 Task: Search one way flight ticket for 3 adults in first from Fort Smith: Fort Smith Regional Airport to Indianapolis: Indianapolis International Airport on 8-5-2023. Choice of flights is Southwest. Number of bags: 1 carry on bag. Price is upto 97000. Outbound departure time preference is 17:45.
Action: Mouse moved to (352, 146)
Screenshot: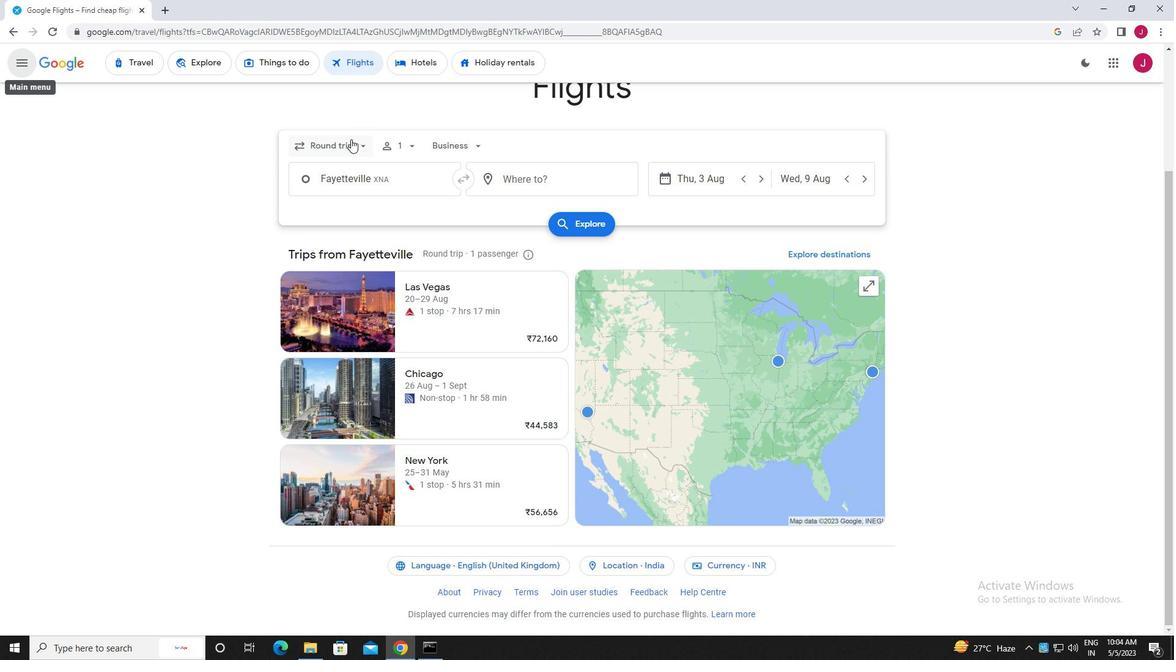 
Action: Mouse pressed left at (352, 146)
Screenshot: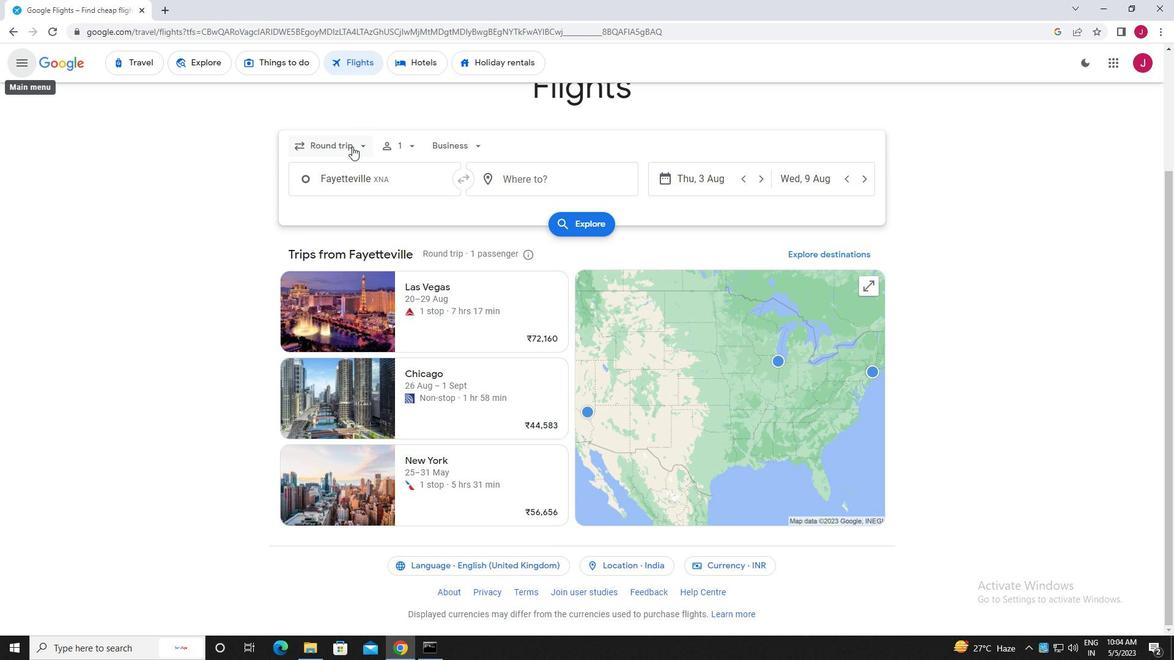 
Action: Mouse moved to (340, 206)
Screenshot: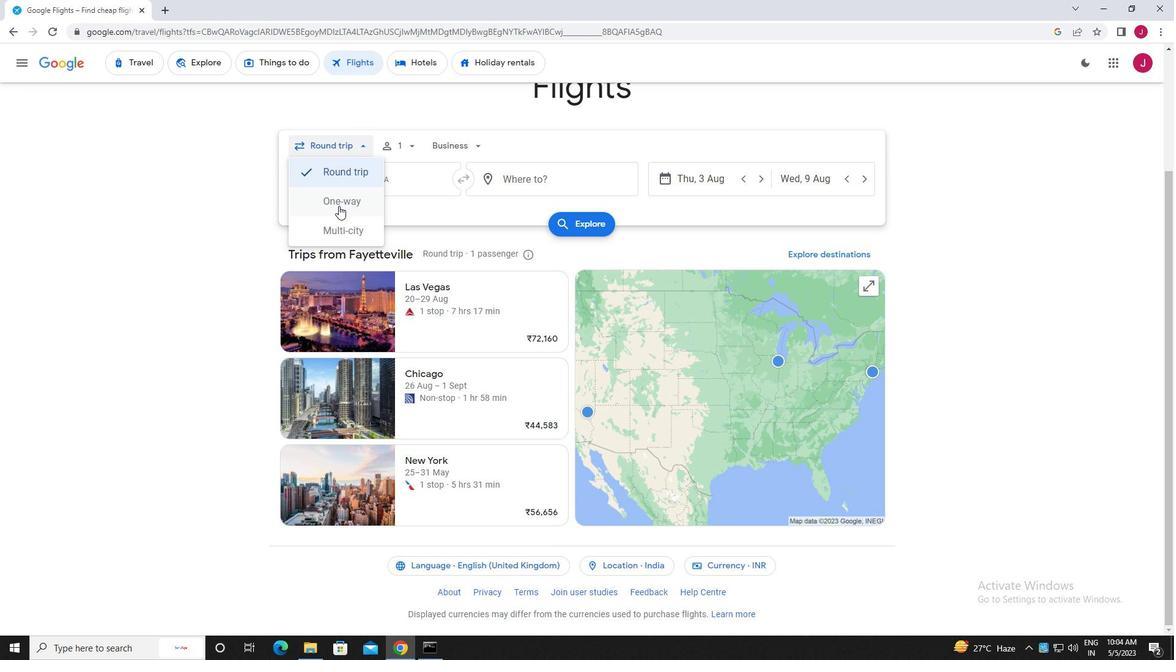 
Action: Mouse pressed left at (340, 206)
Screenshot: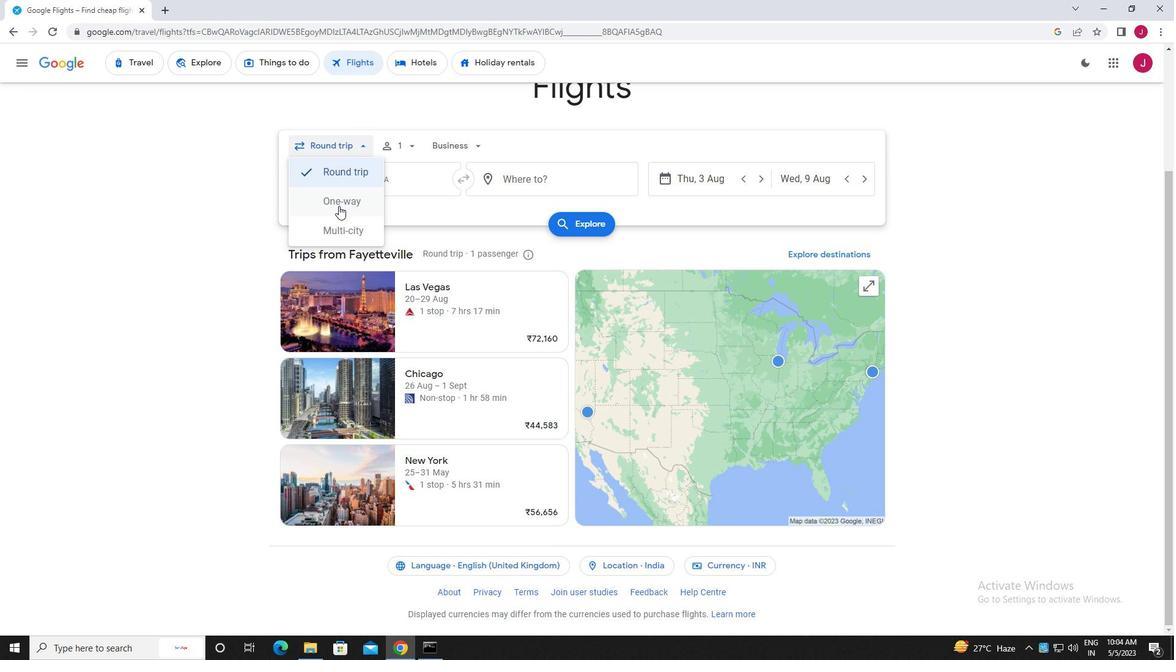 
Action: Mouse moved to (407, 146)
Screenshot: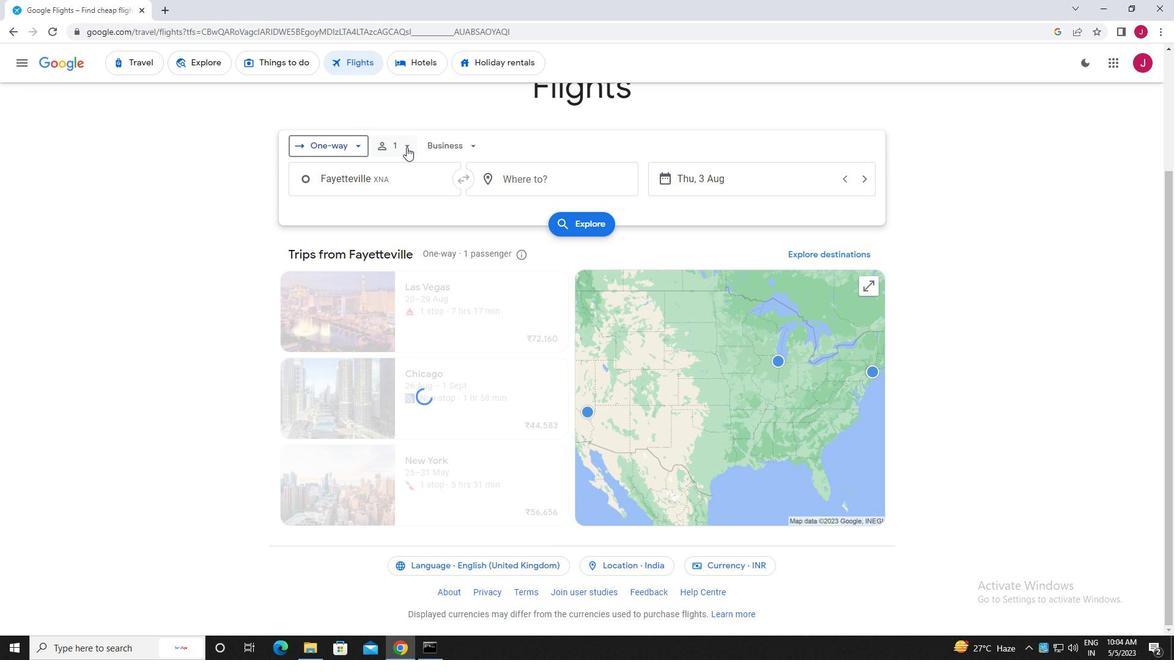 
Action: Mouse pressed left at (407, 146)
Screenshot: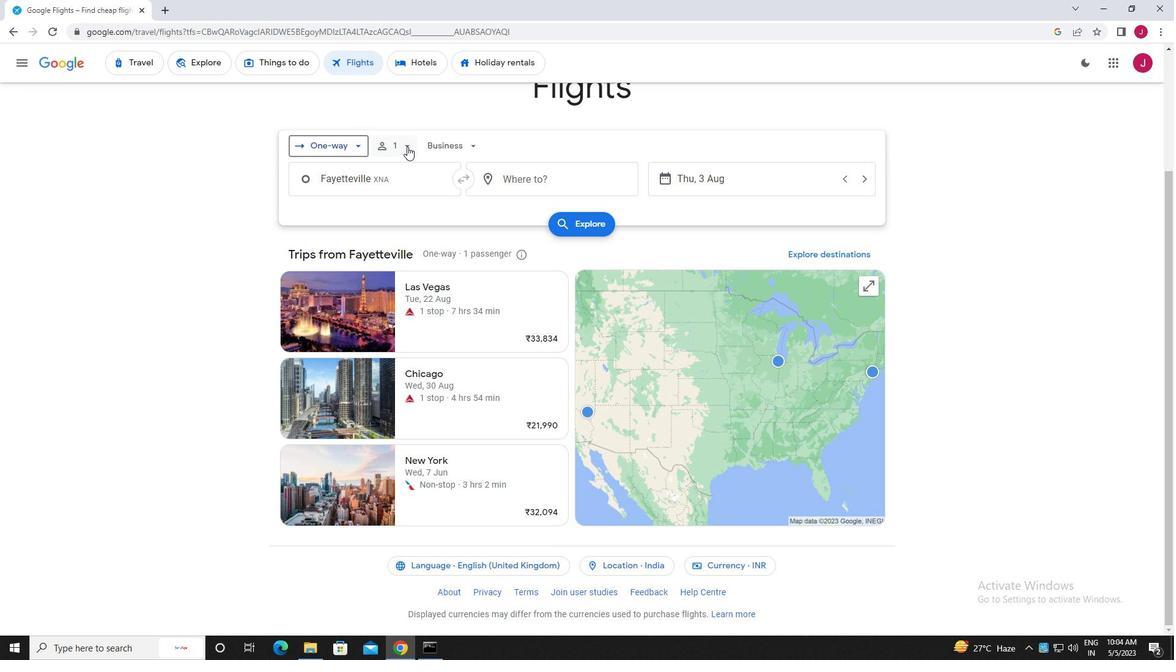 
Action: Mouse moved to (501, 175)
Screenshot: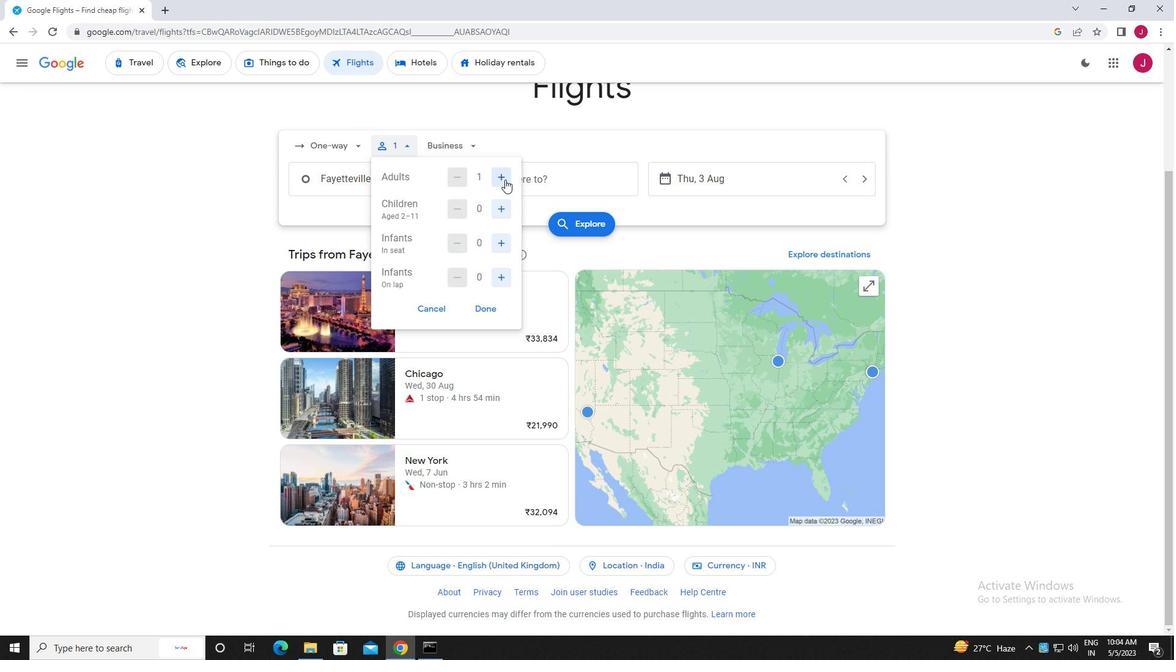 
Action: Mouse pressed left at (501, 175)
Screenshot: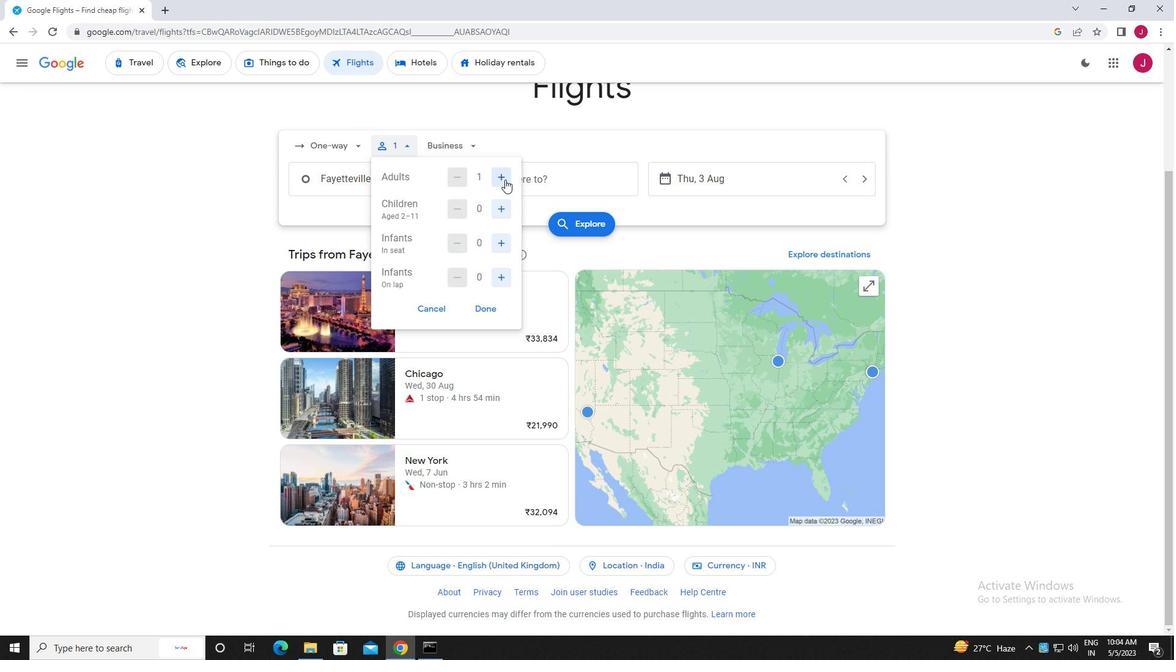 
Action: Mouse pressed left at (501, 175)
Screenshot: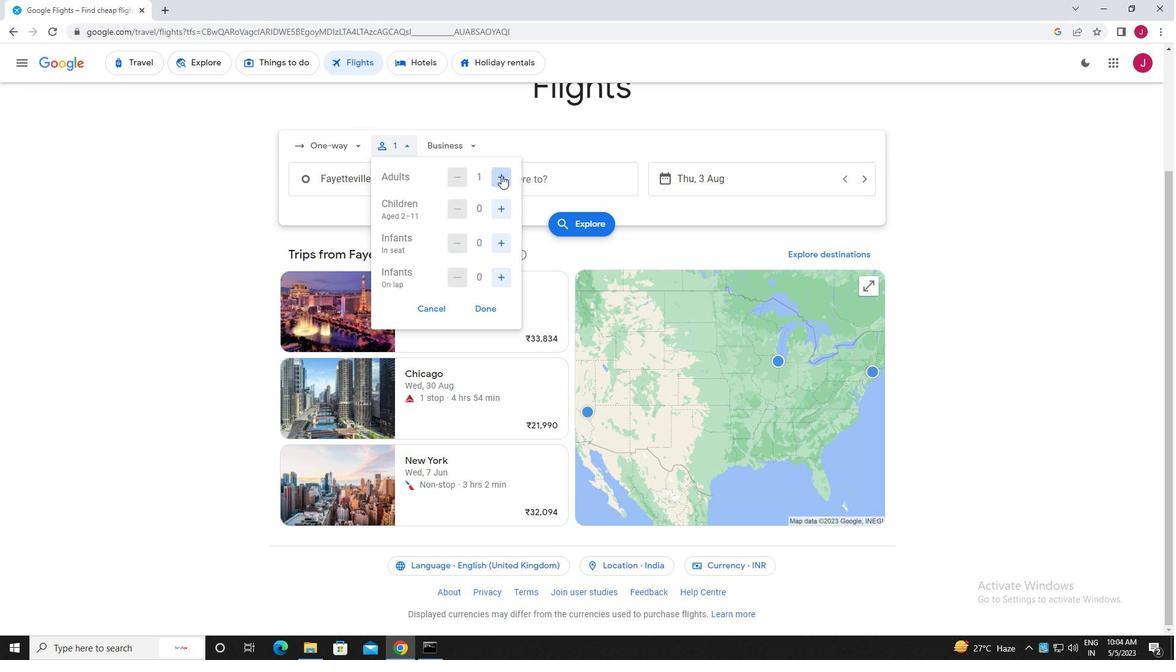 
Action: Mouse moved to (483, 307)
Screenshot: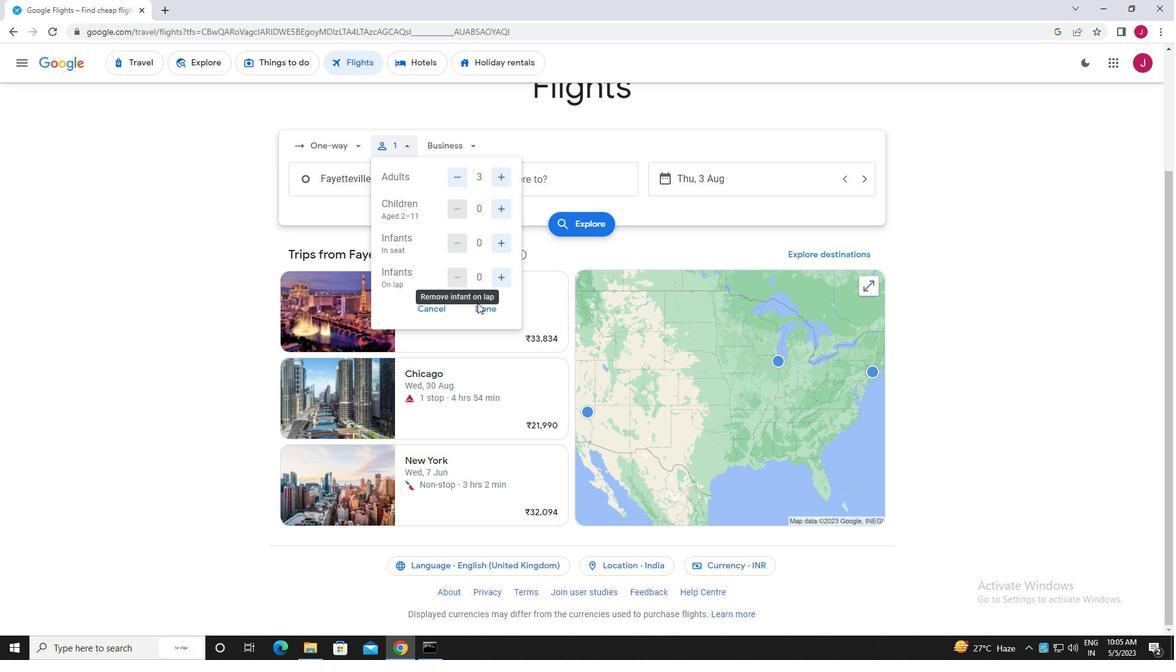 
Action: Mouse pressed left at (483, 307)
Screenshot: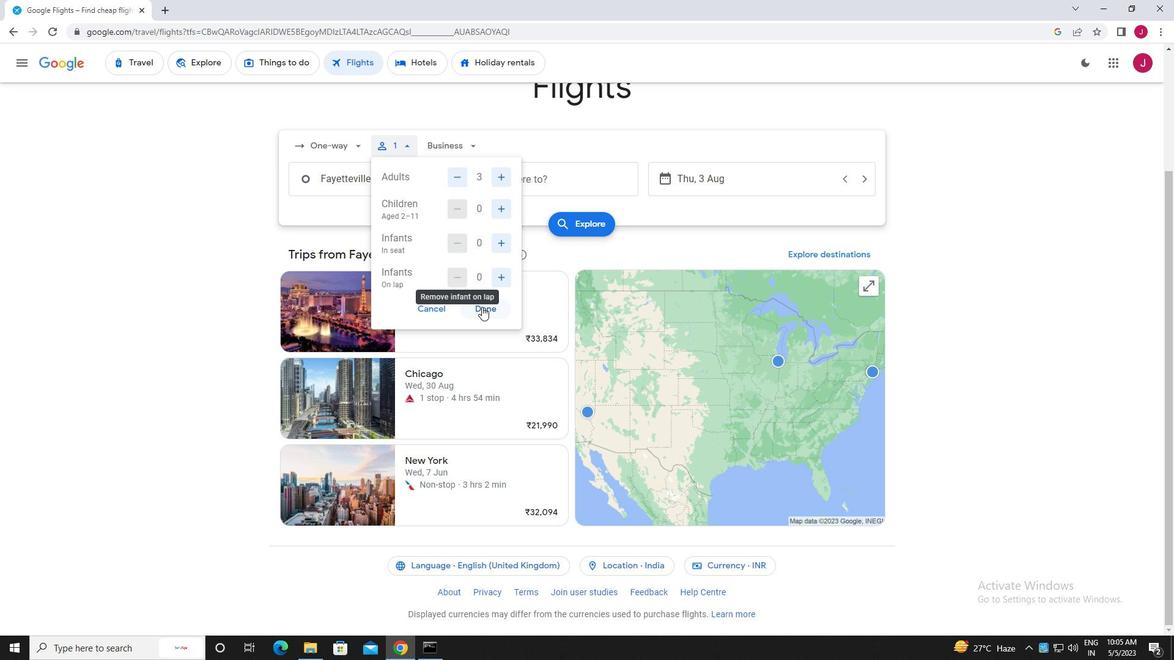 
Action: Mouse moved to (461, 149)
Screenshot: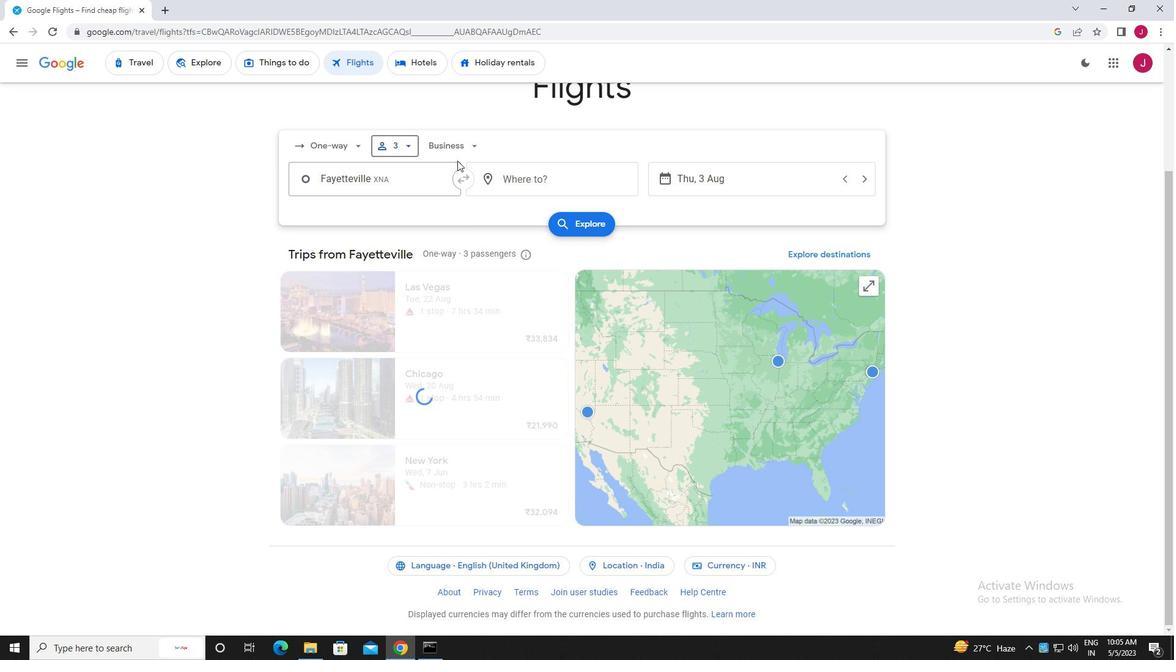 
Action: Mouse pressed left at (461, 149)
Screenshot: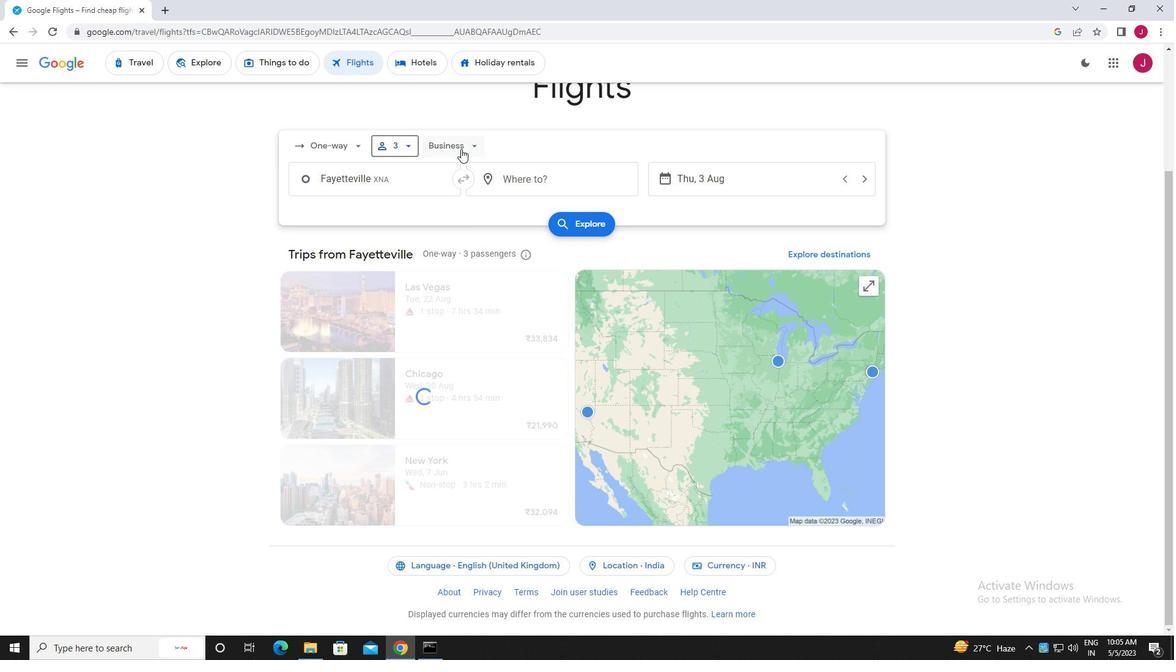 
Action: Mouse moved to (473, 261)
Screenshot: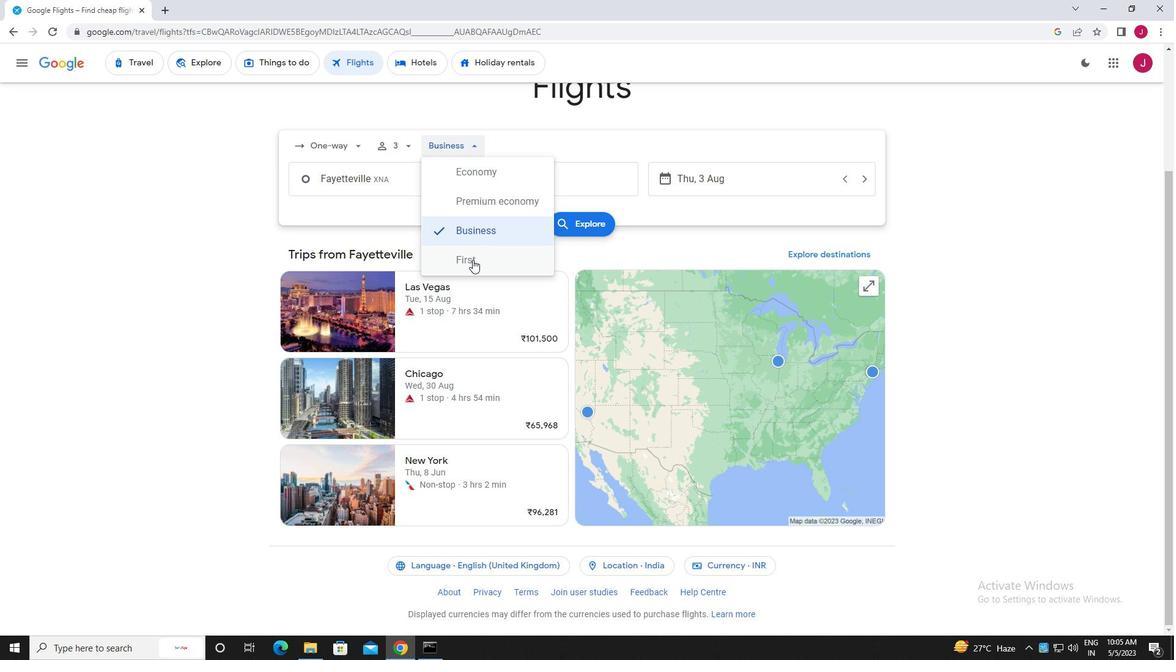 
Action: Mouse pressed left at (473, 261)
Screenshot: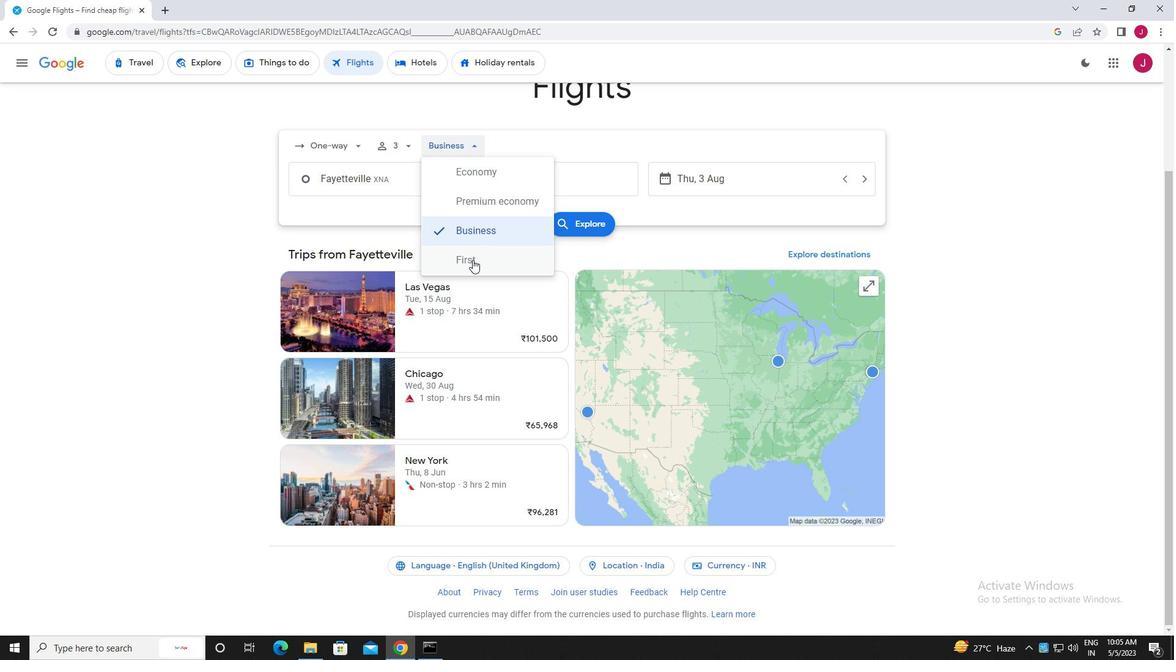 
Action: Mouse moved to (402, 180)
Screenshot: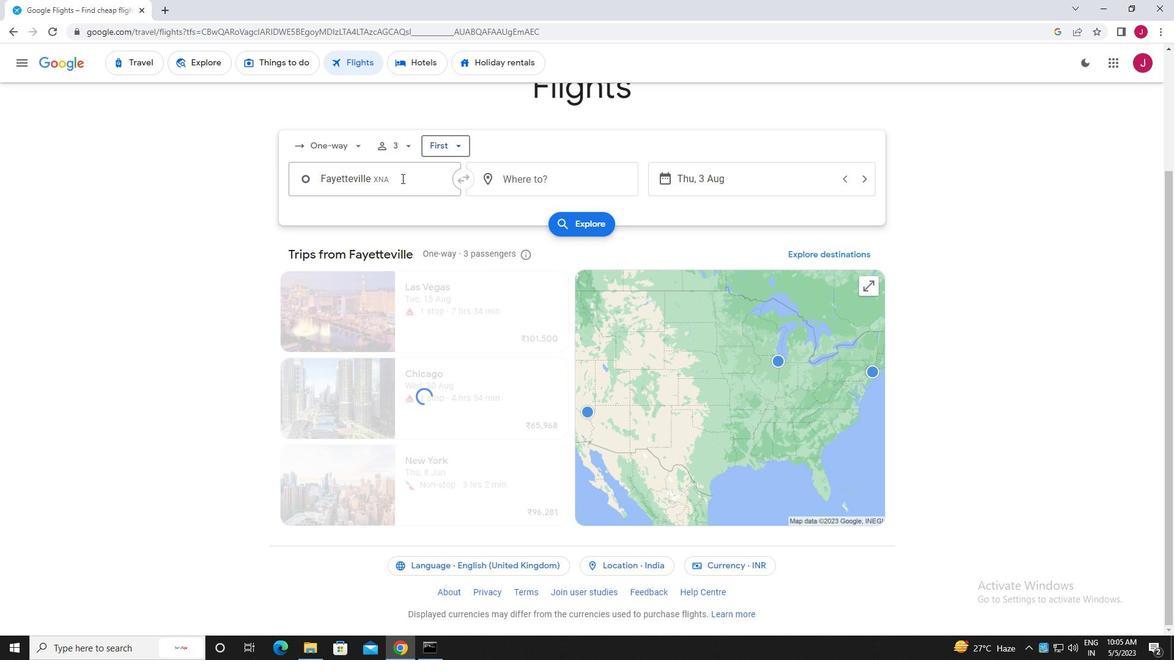 
Action: Mouse pressed left at (402, 180)
Screenshot: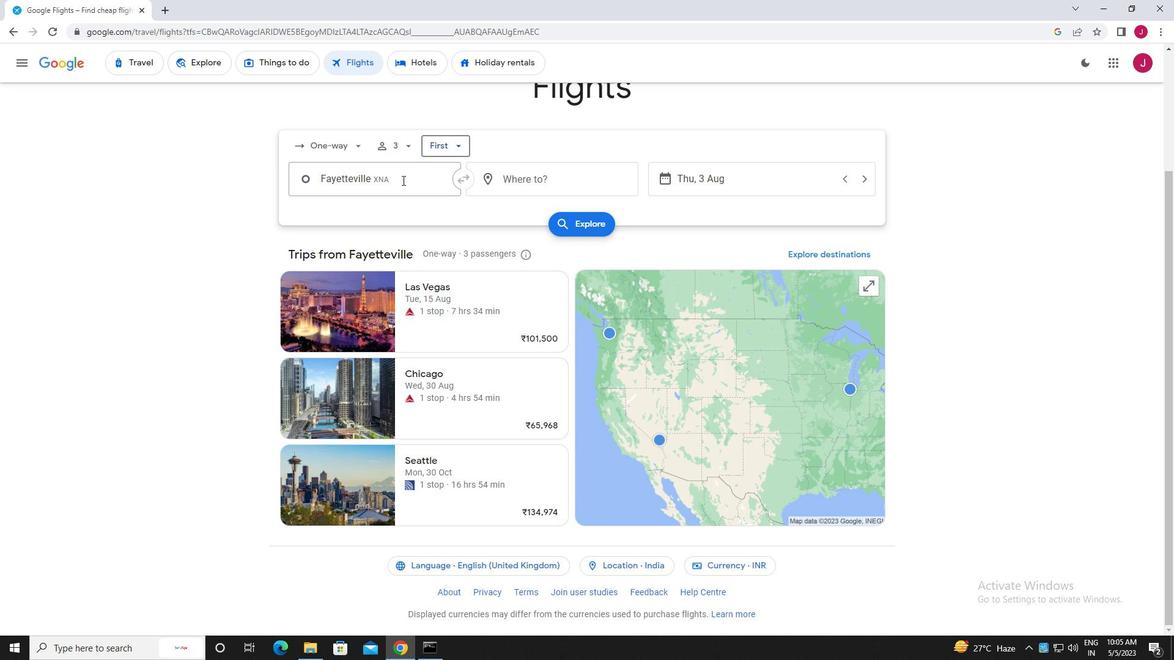 
Action: Key pressed m<Key.backspace>smith<Key.space>re
Screenshot: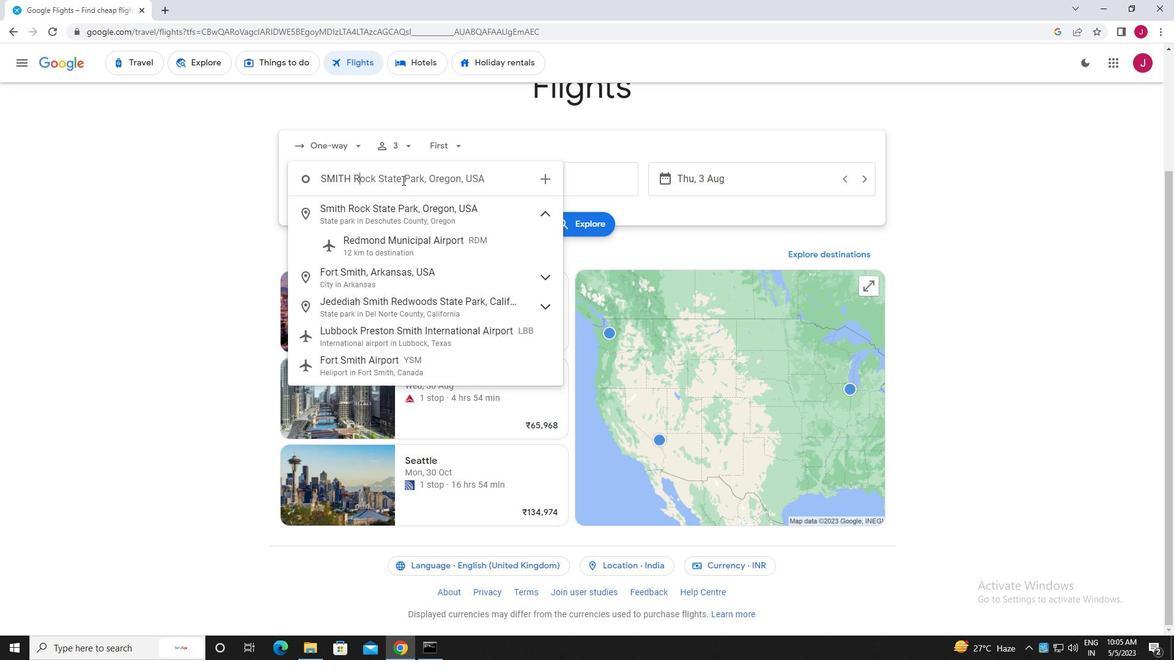 
Action: Mouse moved to (401, 343)
Screenshot: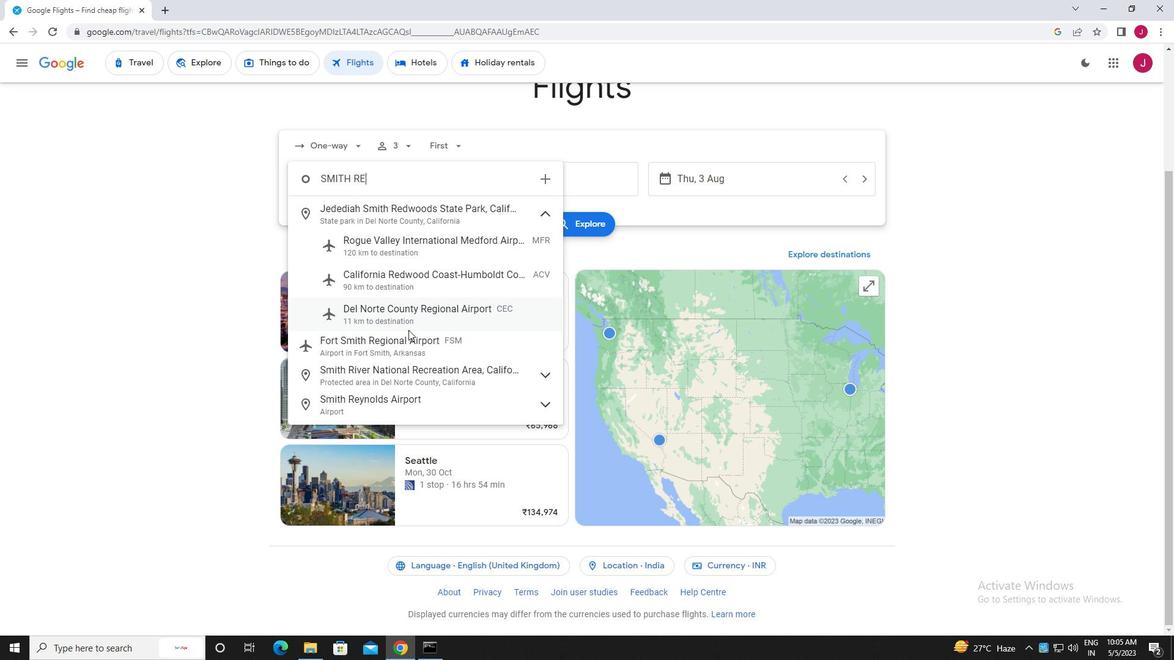 
Action: Mouse pressed left at (401, 343)
Screenshot: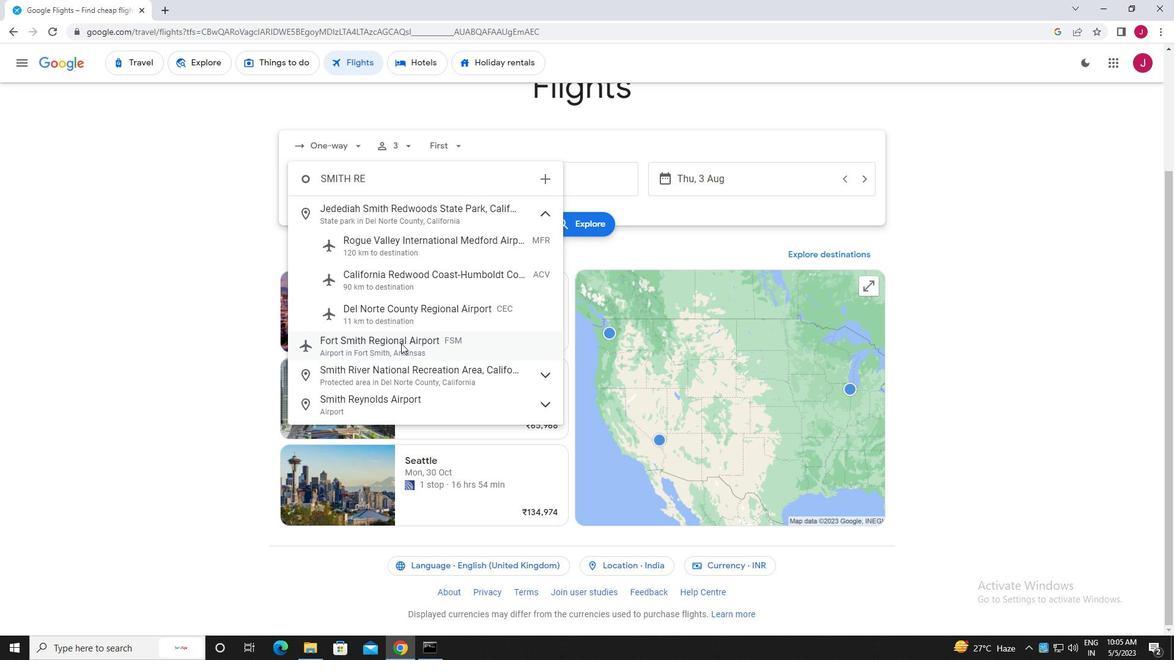 
Action: Mouse moved to (595, 186)
Screenshot: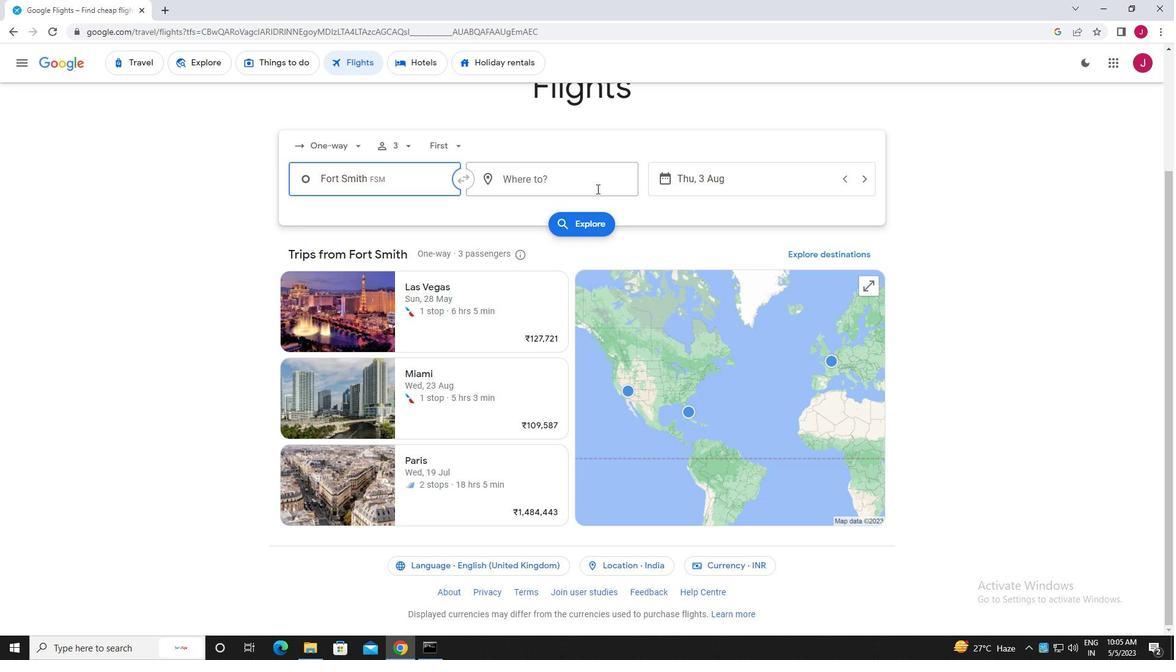 
Action: Mouse pressed left at (595, 186)
Screenshot: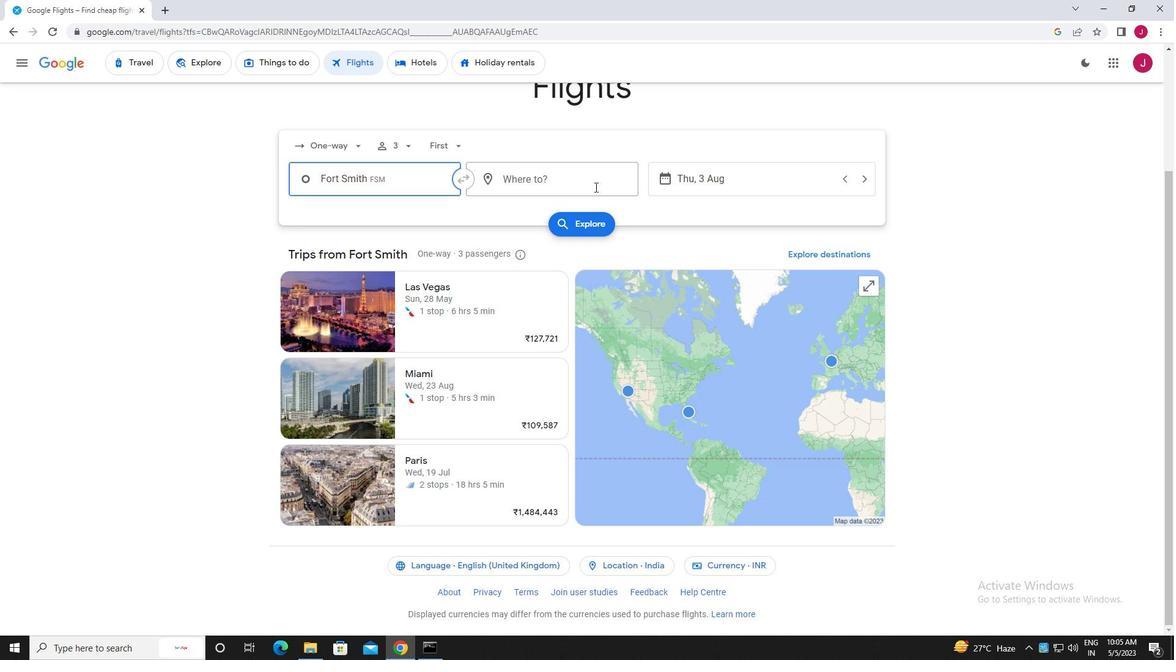 
Action: Key pressed indianapolis
Screenshot: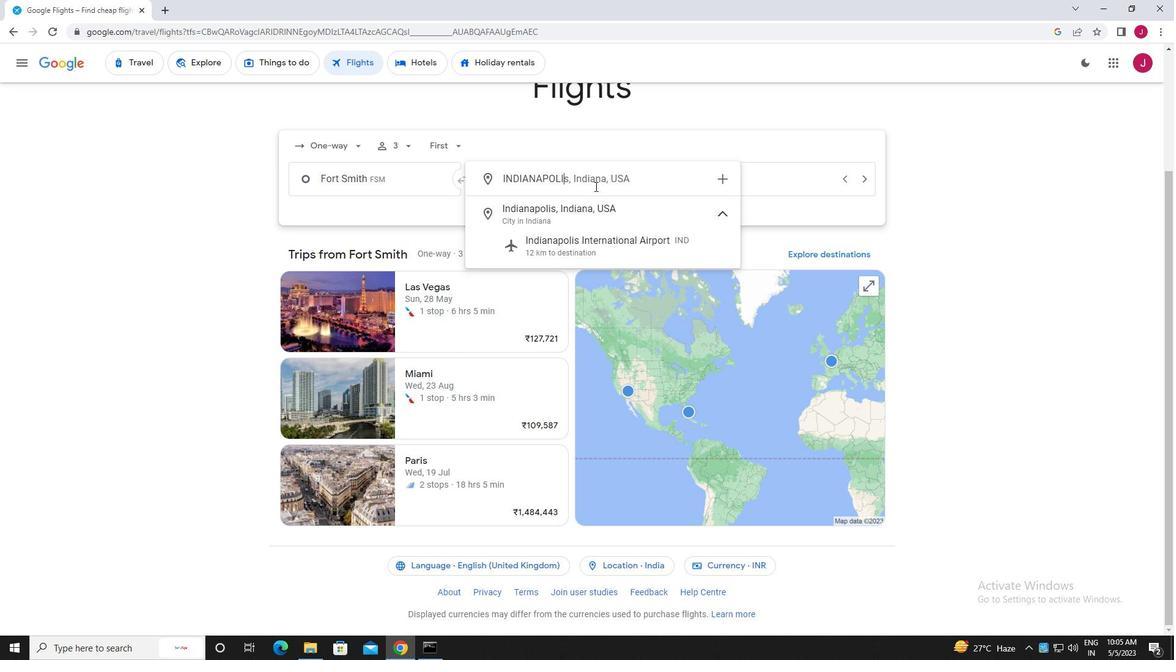 
Action: Mouse moved to (595, 242)
Screenshot: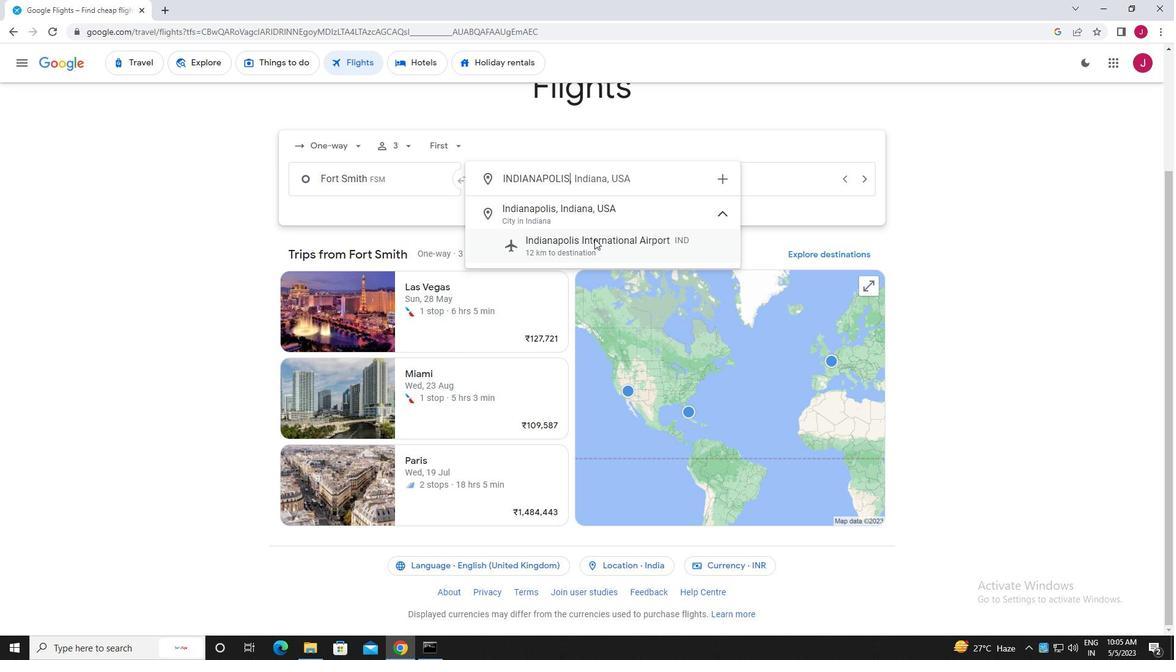 
Action: Mouse pressed left at (595, 242)
Screenshot: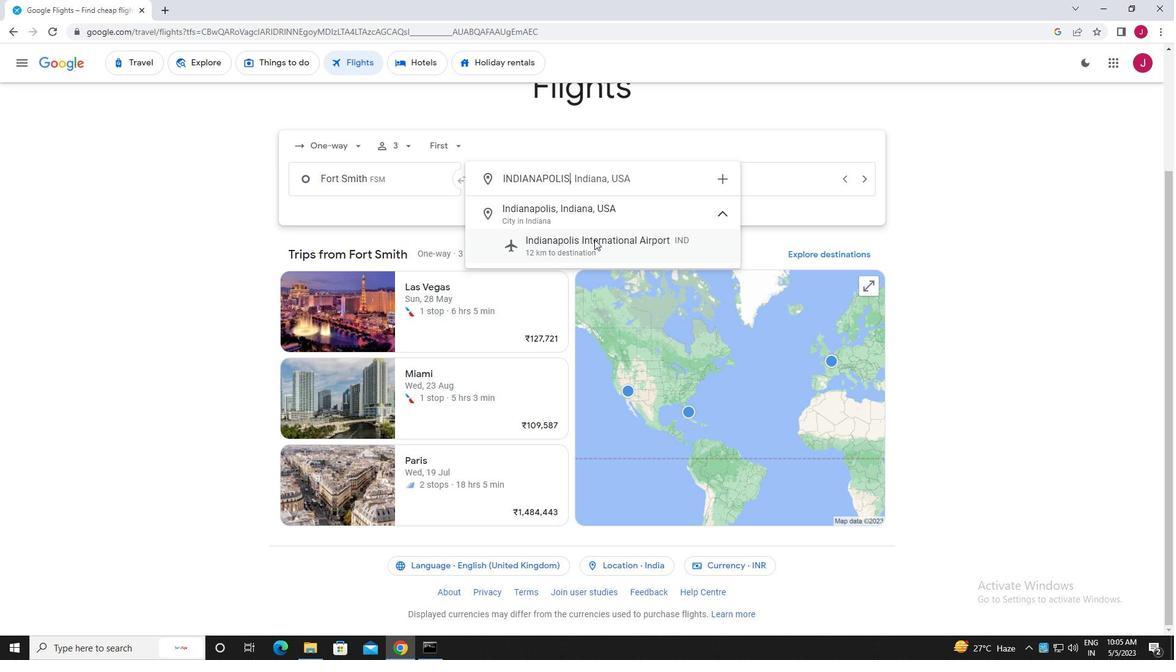 
Action: Mouse moved to (732, 179)
Screenshot: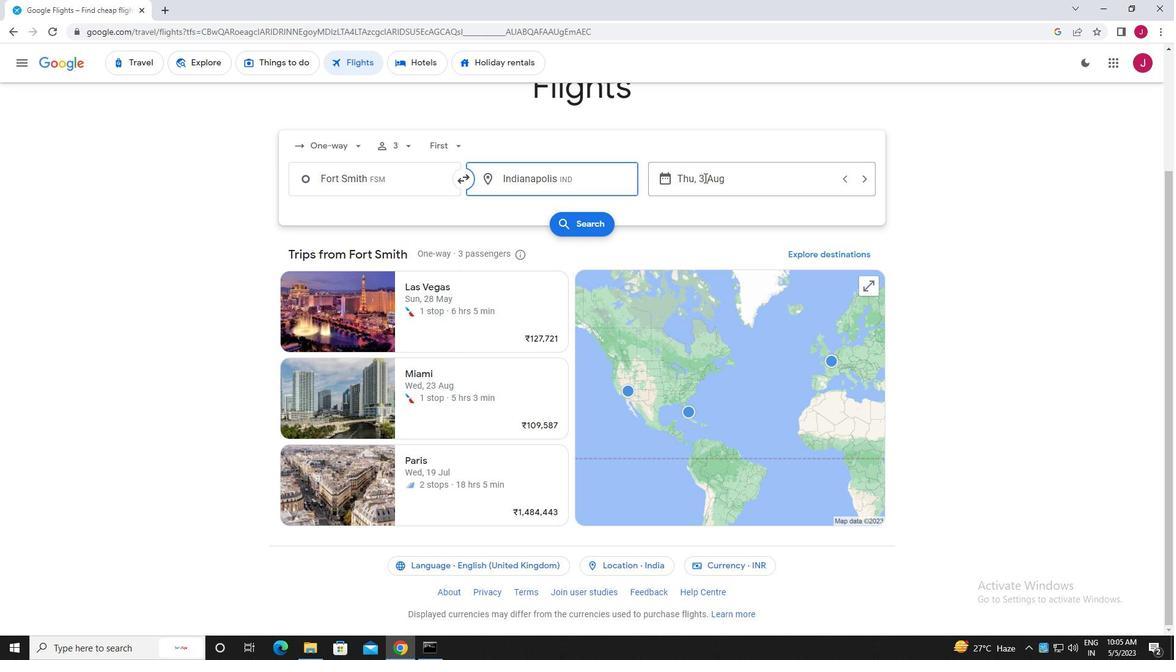
Action: Mouse pressed left at (732, 179)
Screenshot: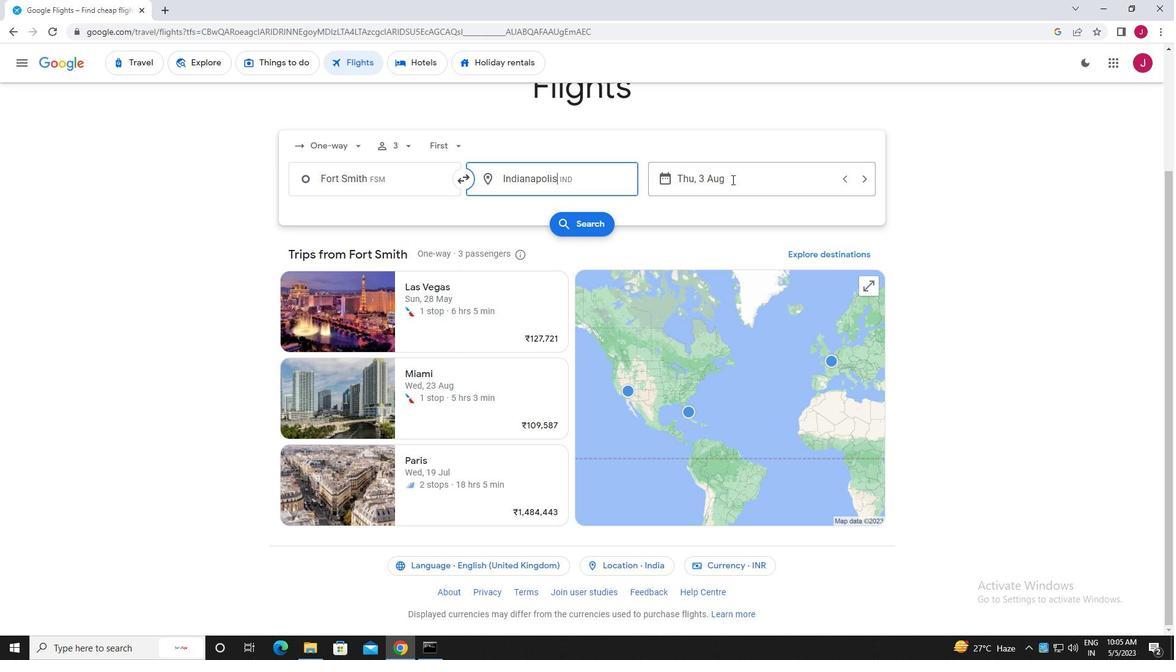 
Action: Mouse moved to (613, 278)
Screenshot: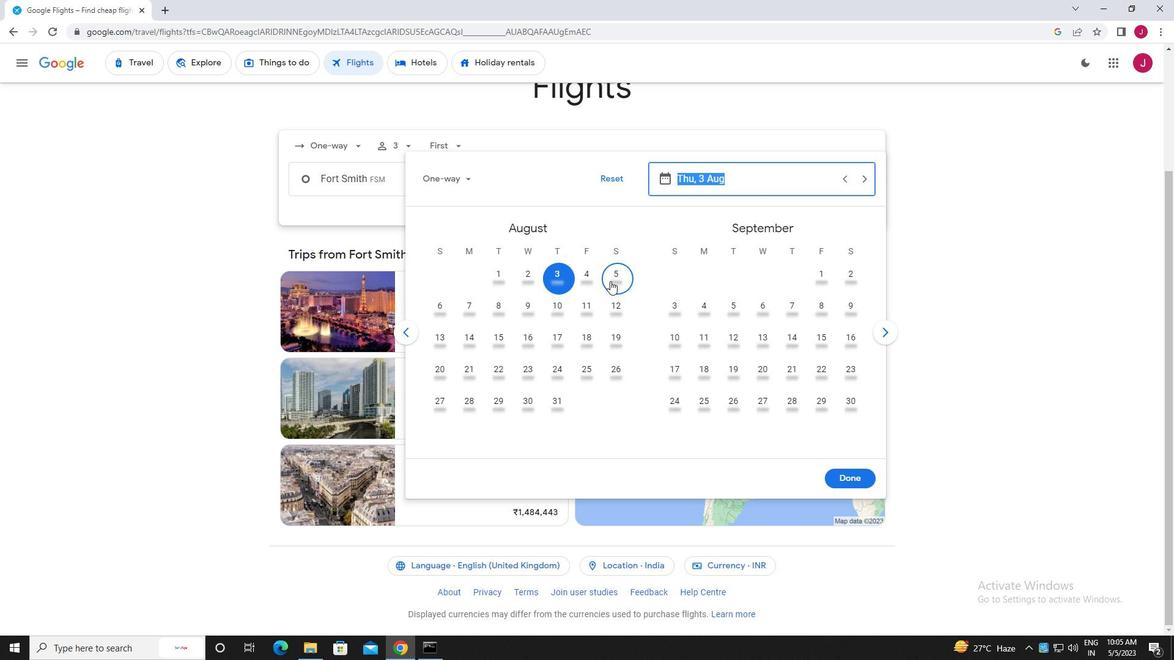
Action: Mouse pressed left at (613, 278)
Screenshot: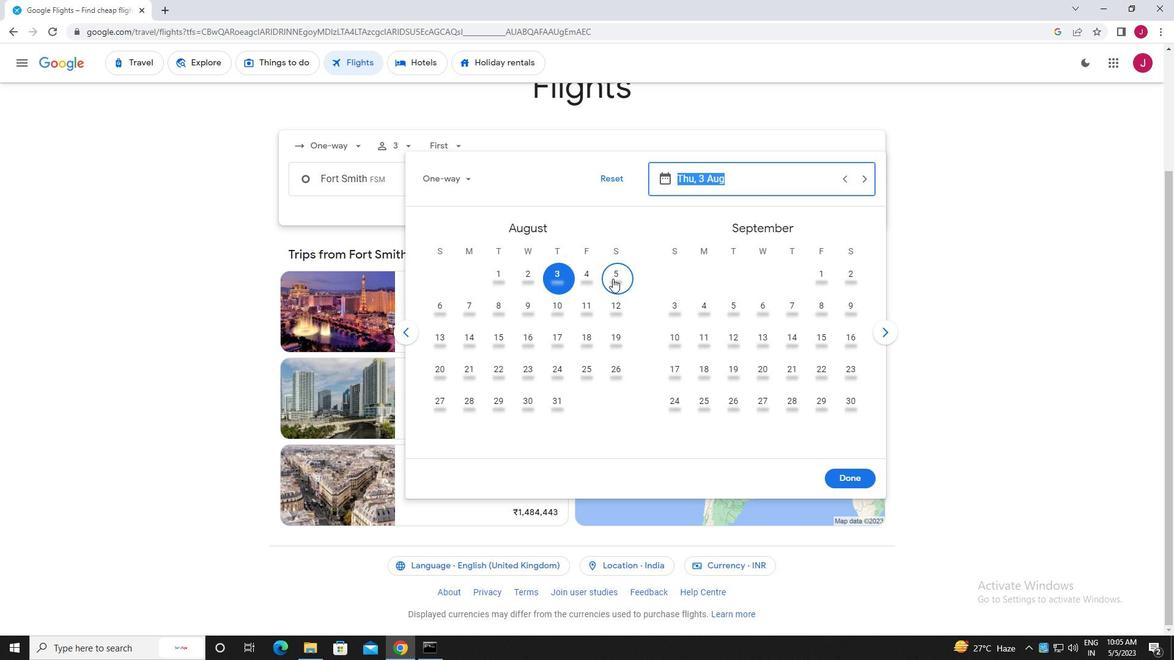 
Action: Mouse moved to (849, 477)
Screenshot: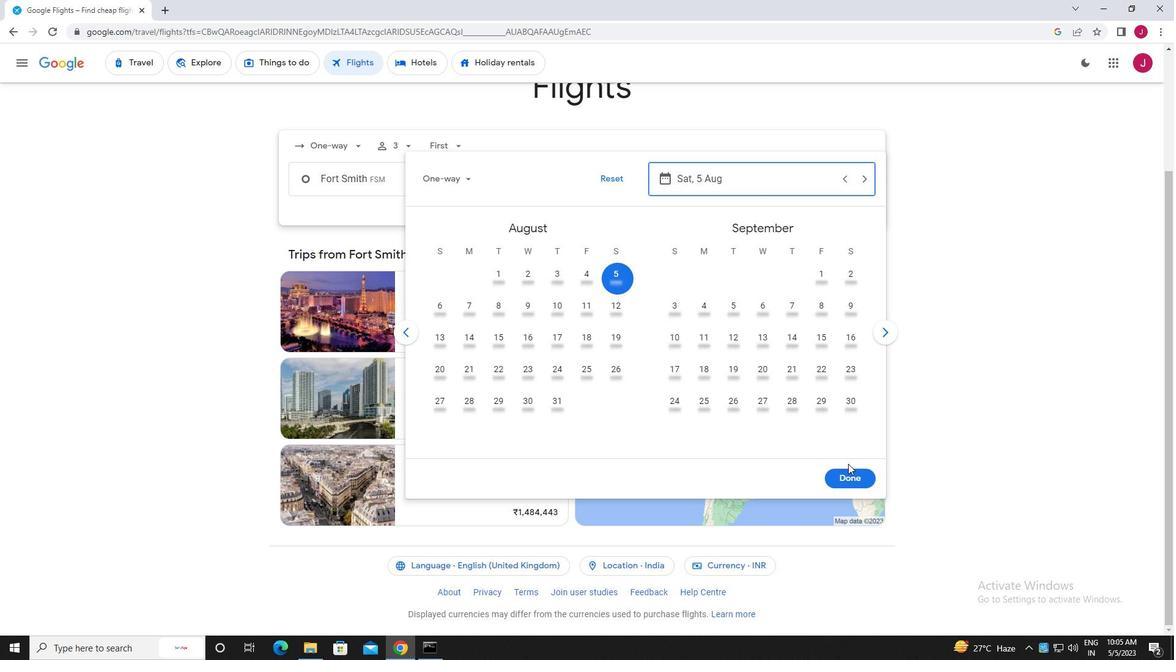 
Action: Mouse pressed left at (849, 477)
Screenshot: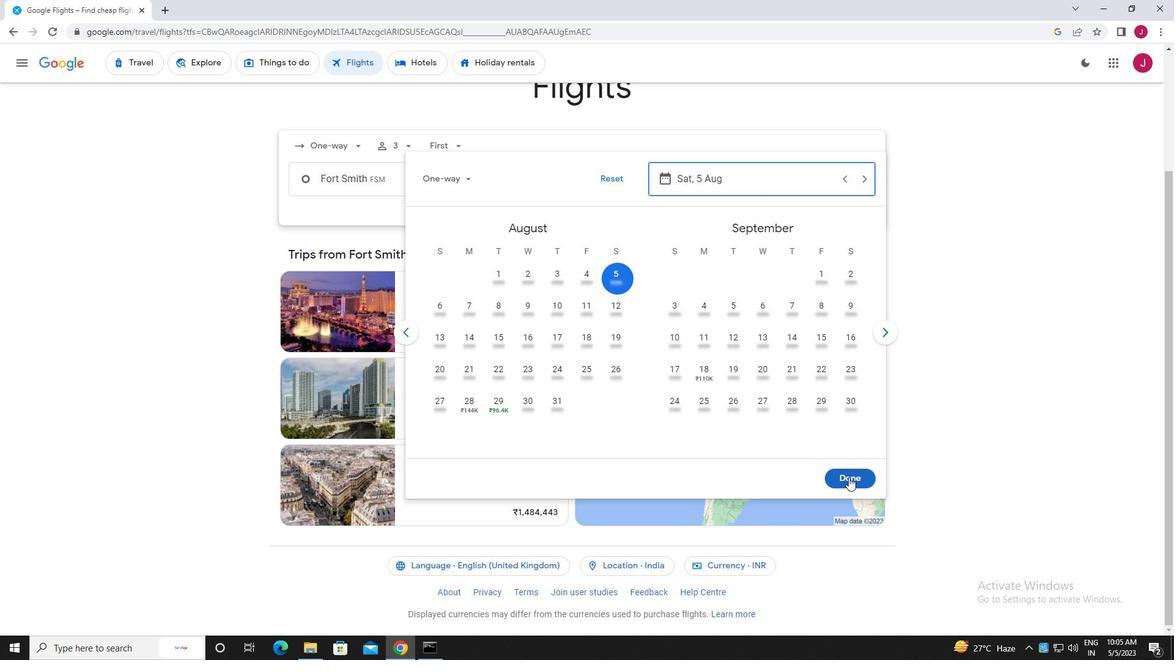 
Action: Mouse moved to (585, 225)
Screenshot: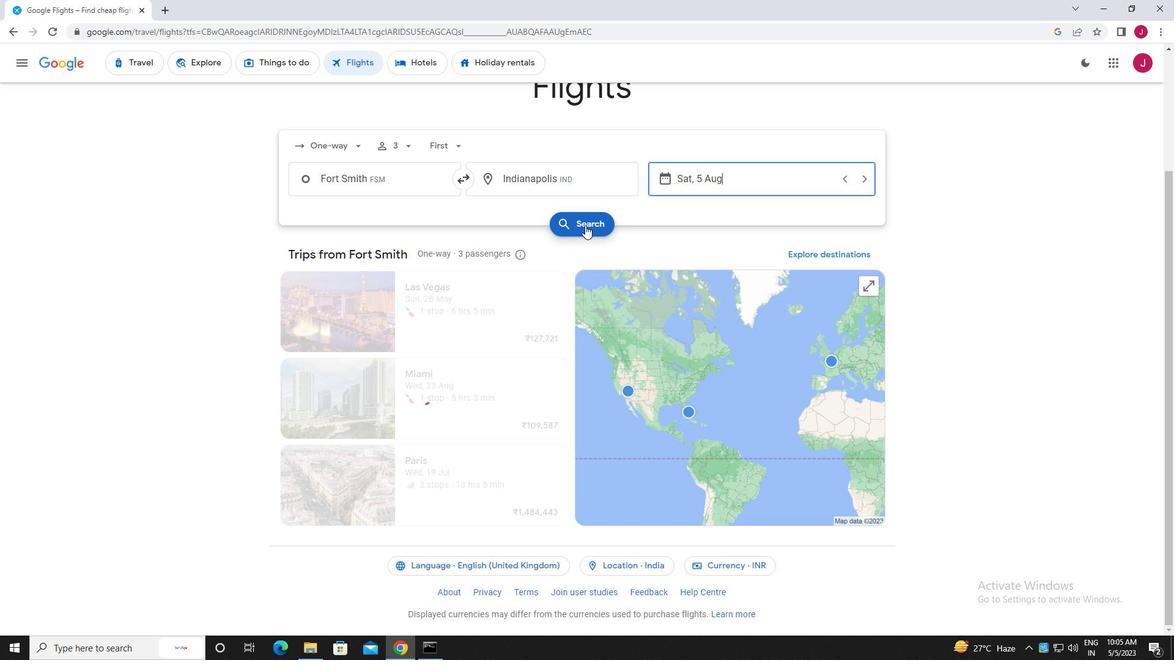 
Action: Mouse pressed left at (585, 225)
Screenshot: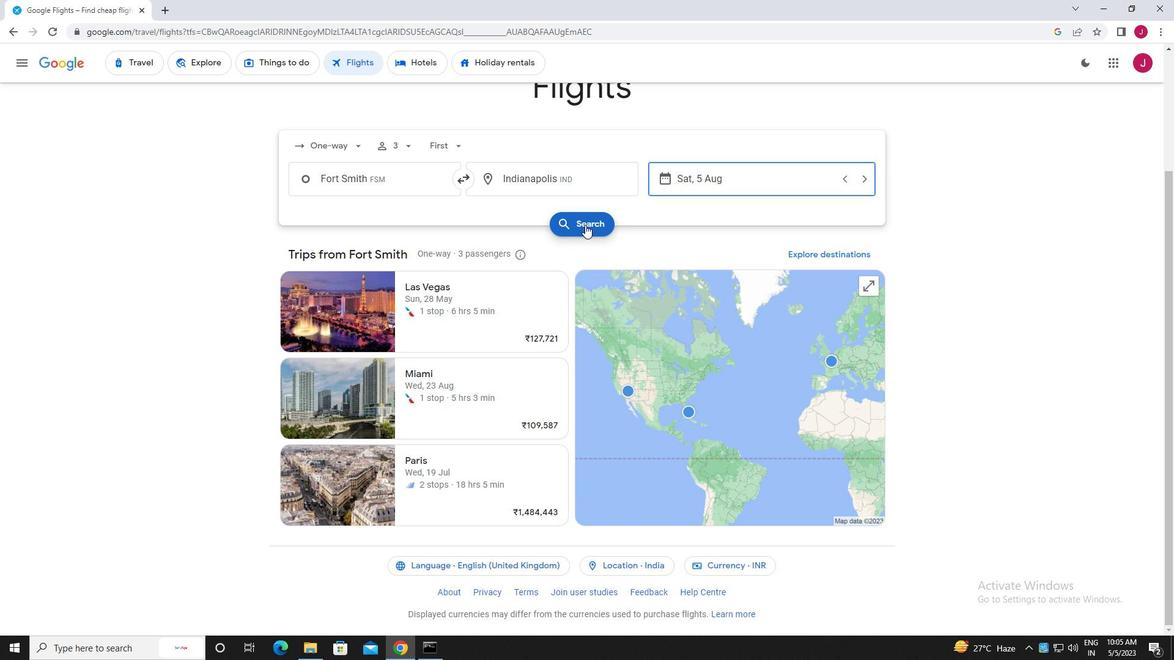 
Action: Mouse moved to (313, 173)
Screenshot: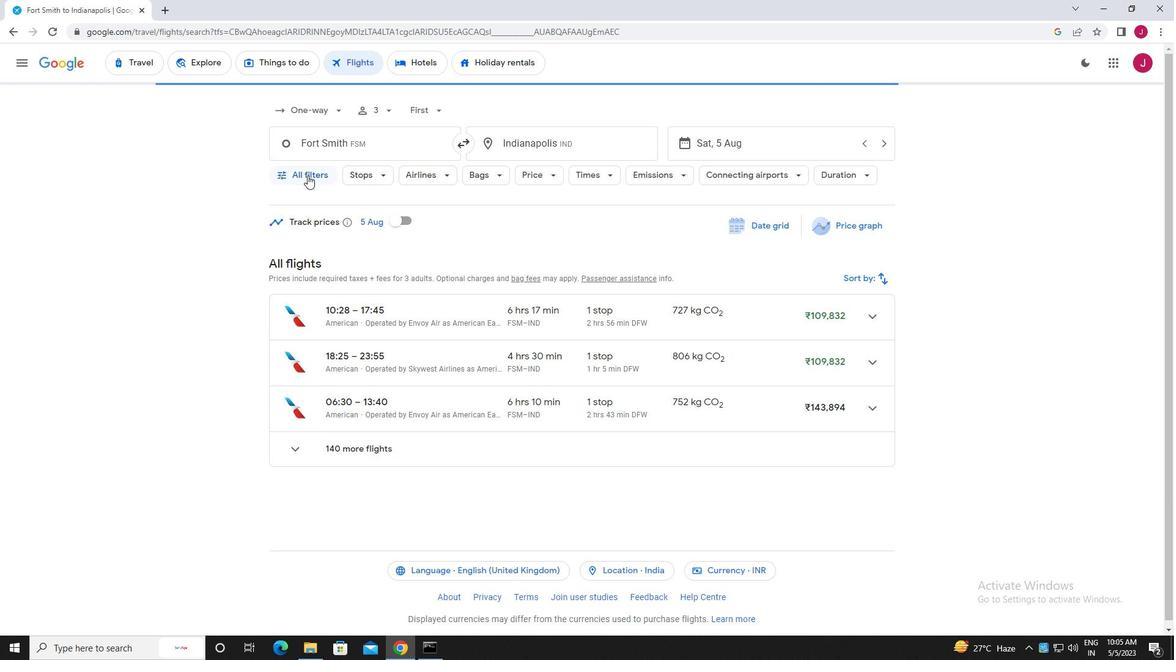 
Action: Mouse pressed left at (313, 173)
Screenshot: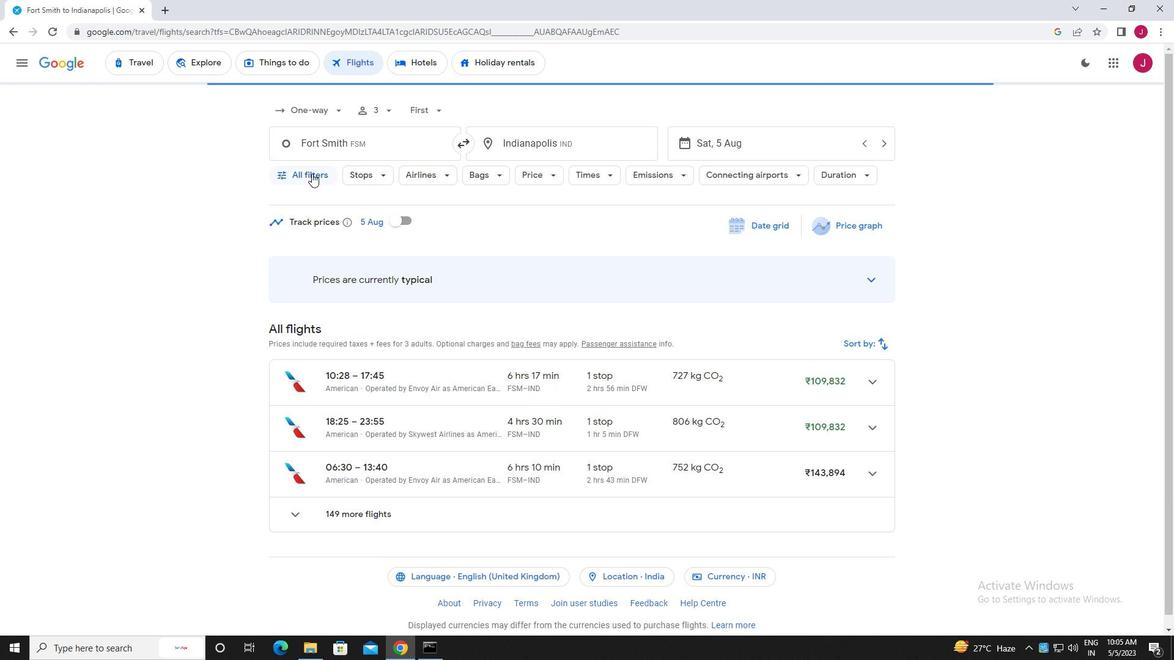 
Action: Mouse moved to (369, 222)
Screenshot: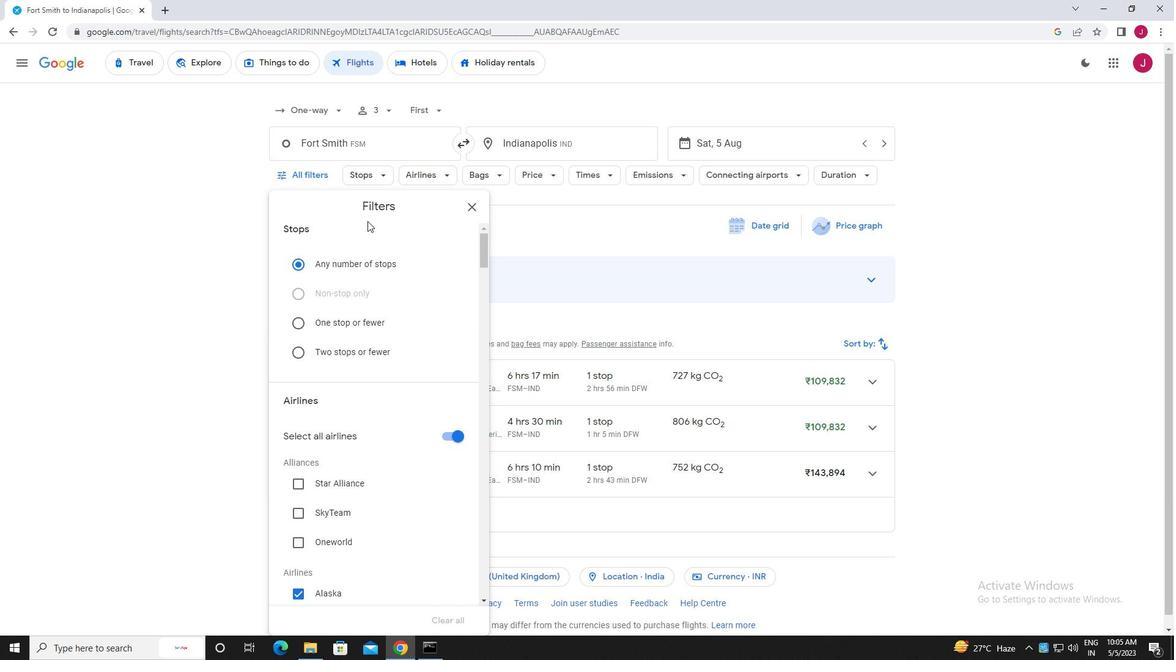 
Action: Mouse scrolled (369, 221) with delta (0, 0)
Screenshot: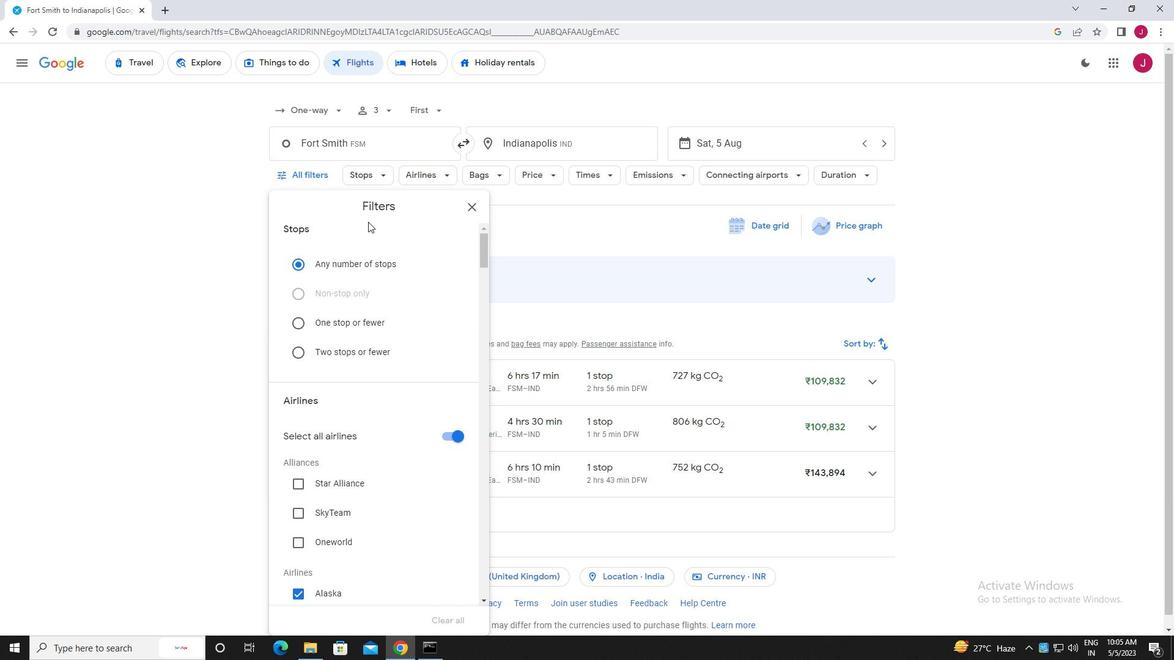 
Action: Mouse scrolled (369, 221) with delta (0, 0)
Screenshot: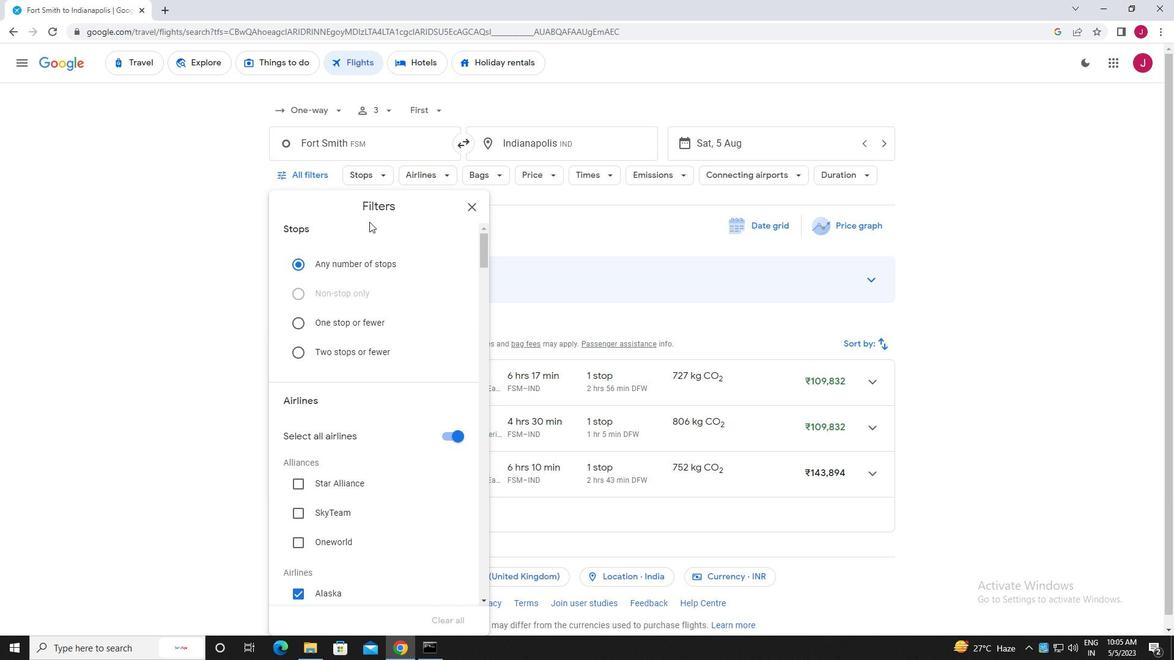 
Action: Mouse scrolled (369, 221) with delta (0, 0)
Screenshot: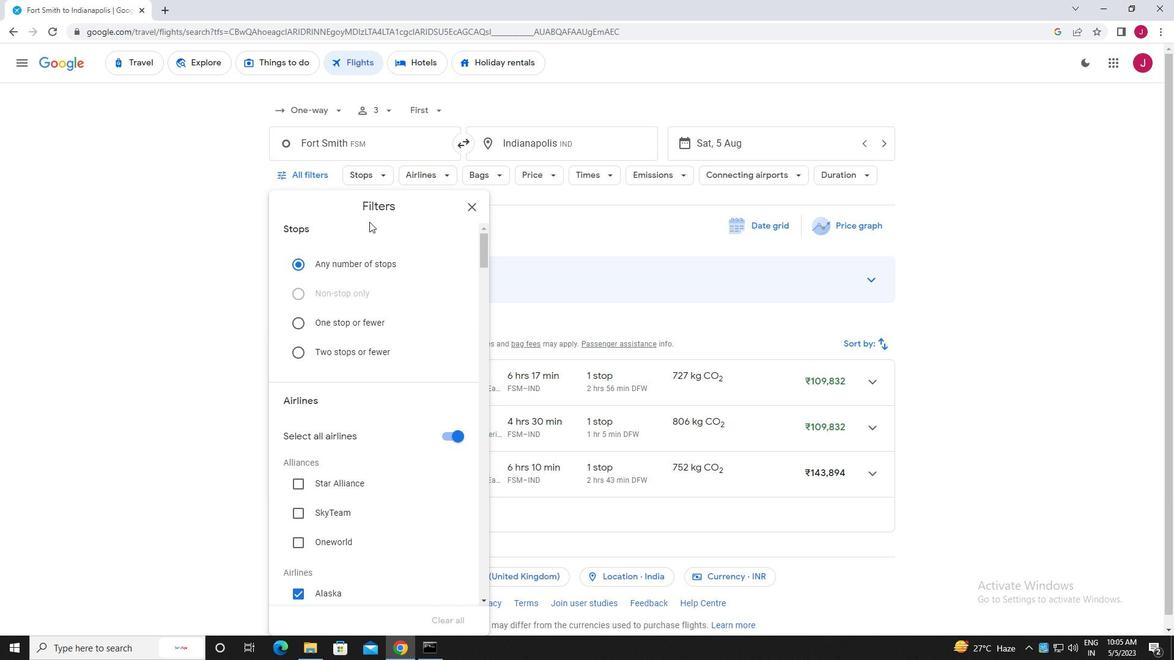 
Action: Mouse moved to (375, 220)
Screenshot: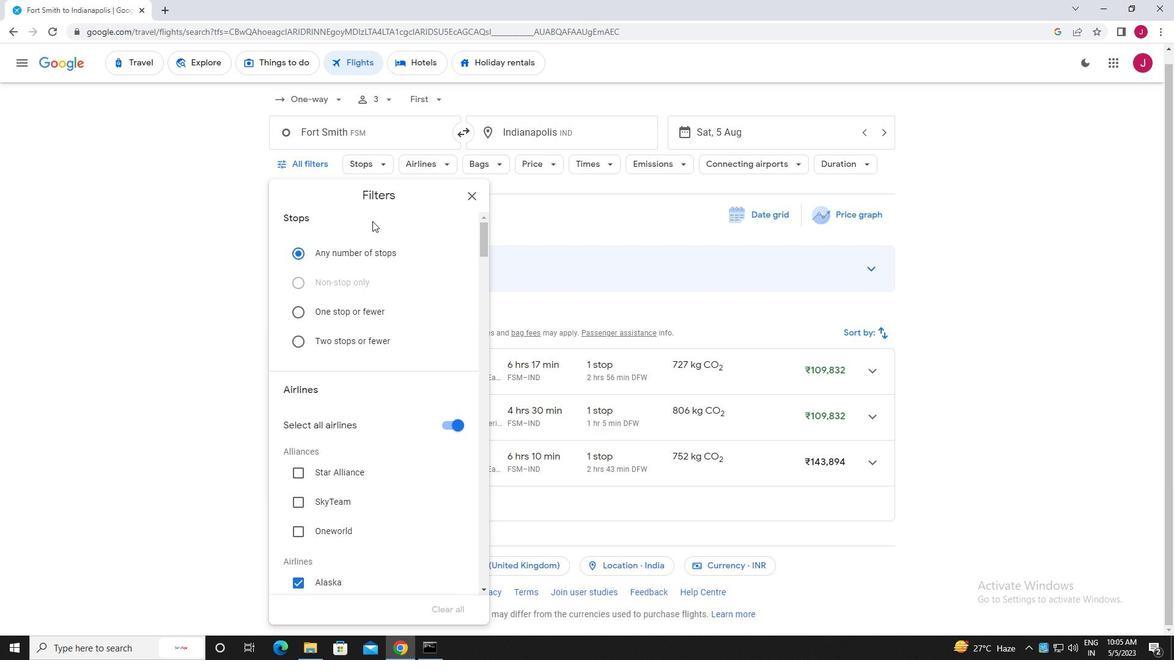 
Action: Mouse scrolled (375, 220) with delta (0, 0)
Screenshot: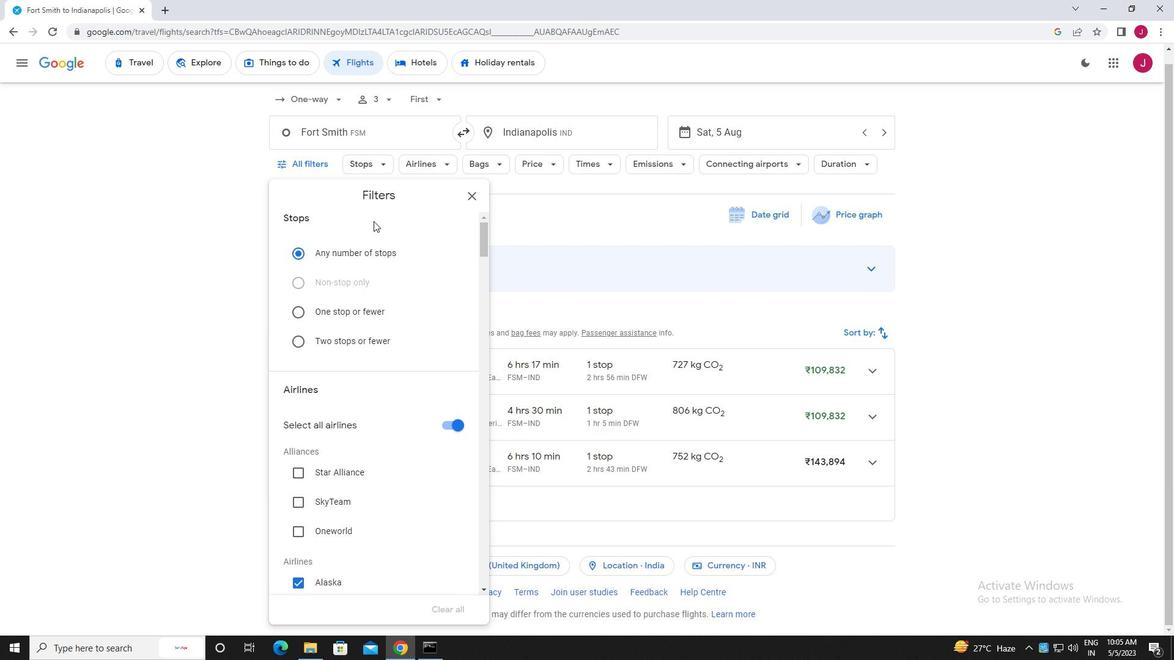 
Action: Mouse moved to (375, 220)
Screenshot: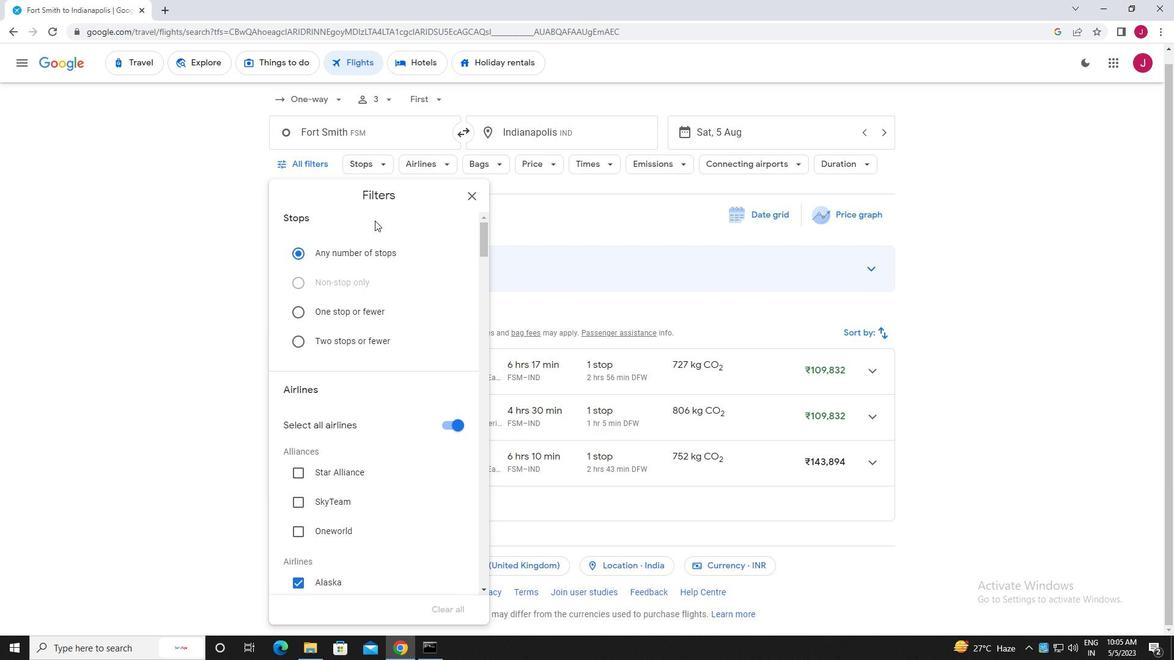 
Action: Mouse scrolled (375, 220) with delta (0, 0)
Screenshot: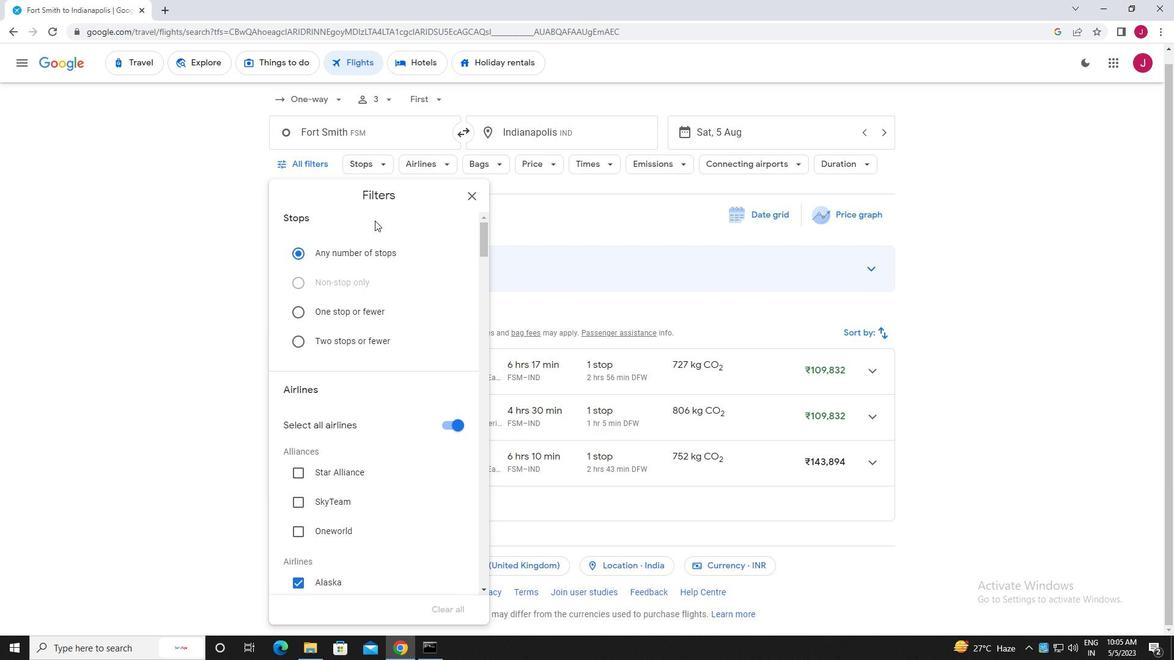 
Action: Mouse moved to (452, 301)
Screenshot: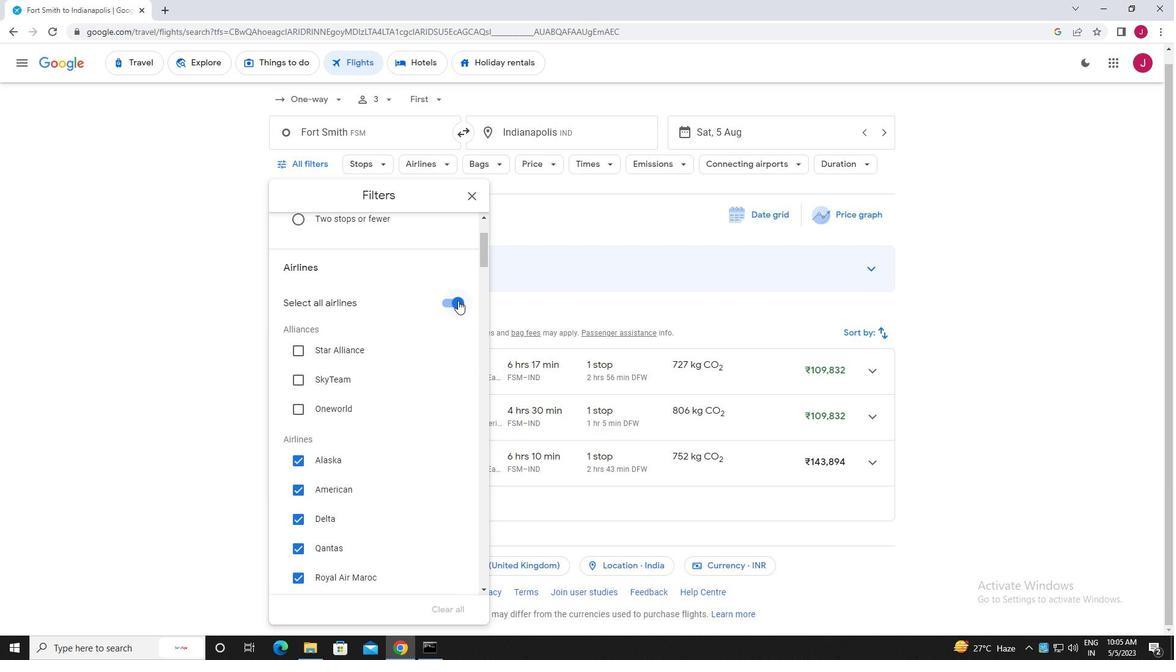 
Action: Mouse pressed left at (452, 301)
Screenshot: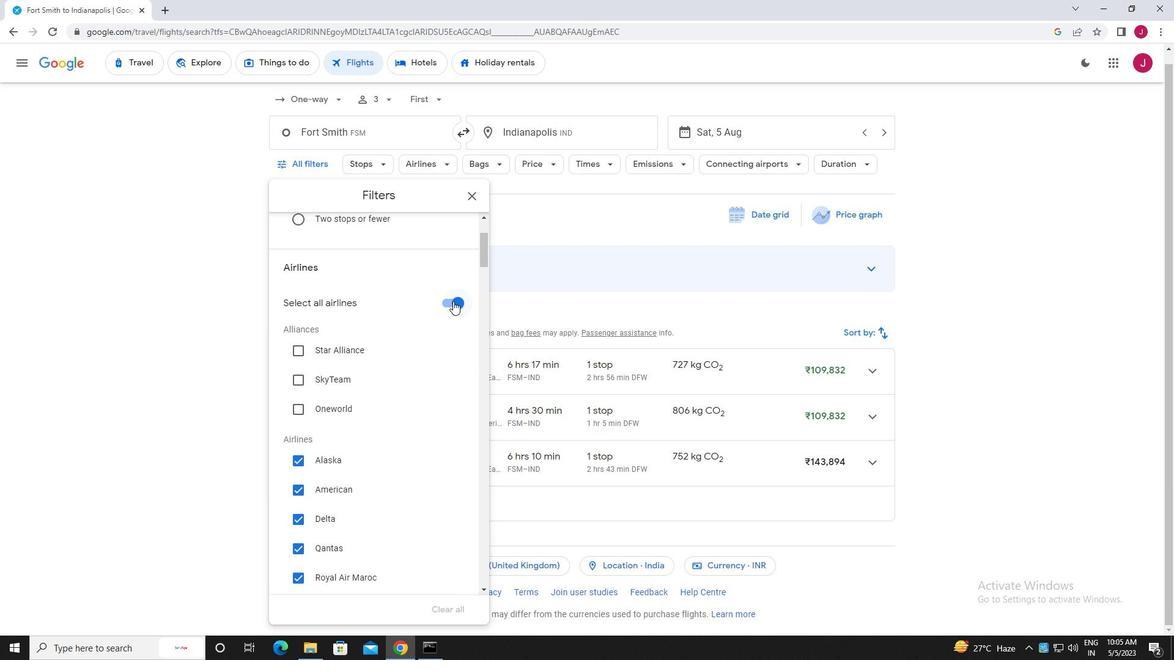 
Action: Mouse moved to (401, 268)
Screenshot: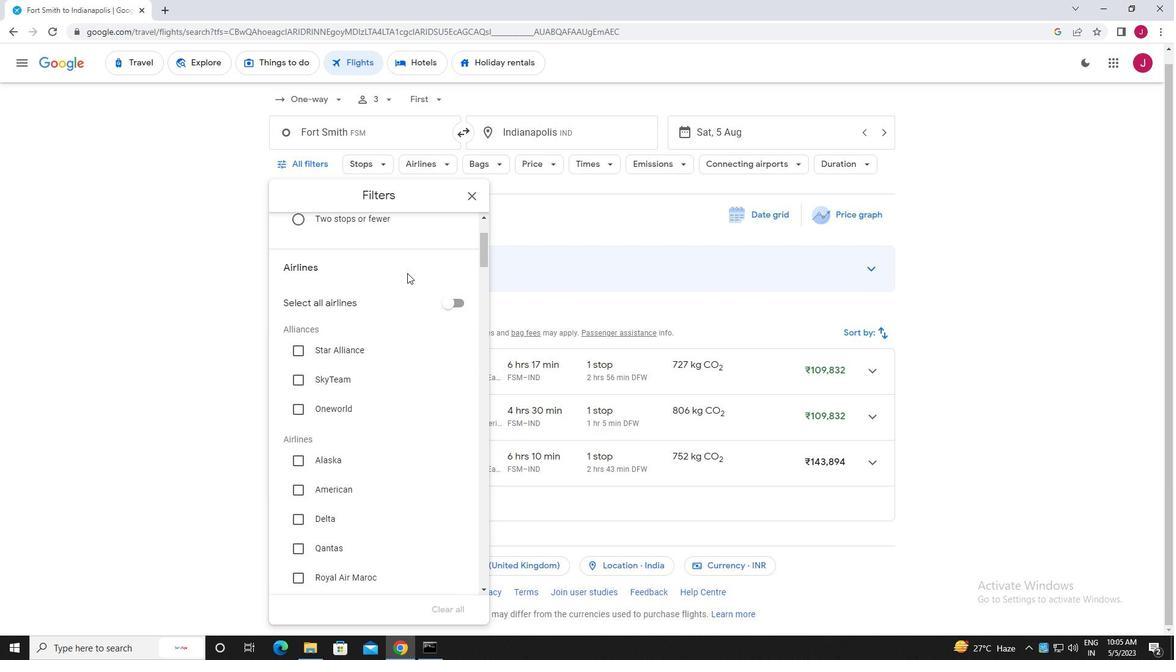
Action: Mouse scrolled (401, 267) with delta (0, 0)
Screenshot: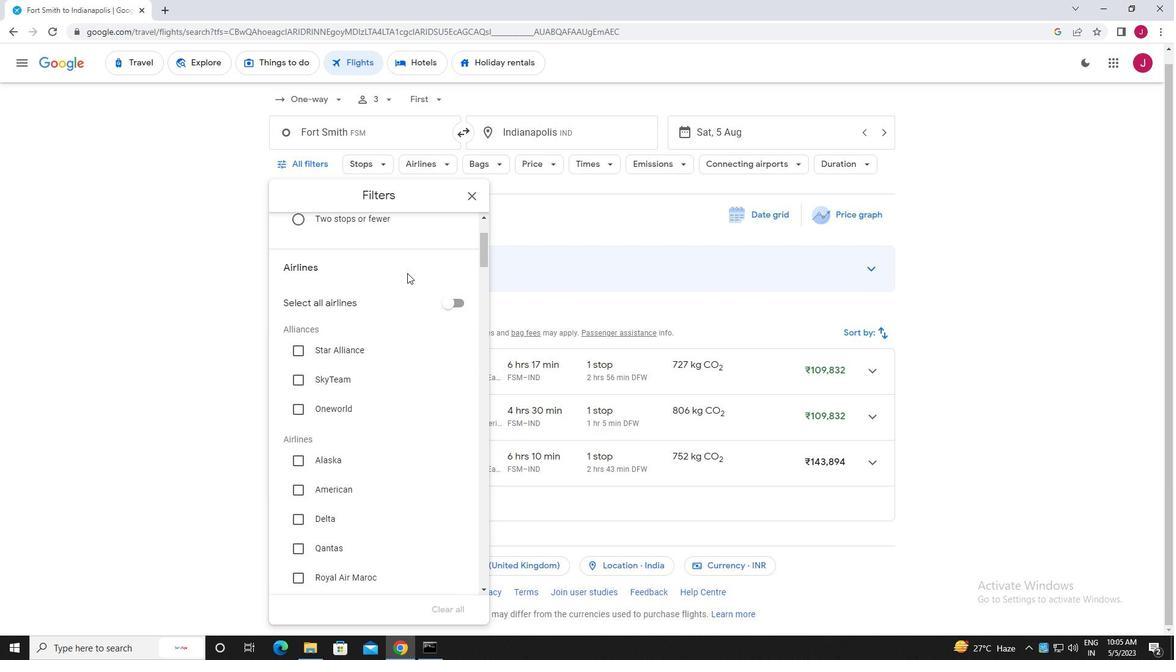 
Action: Mouse scrolled (401, 267) with delta (0, 0)
Screenshot: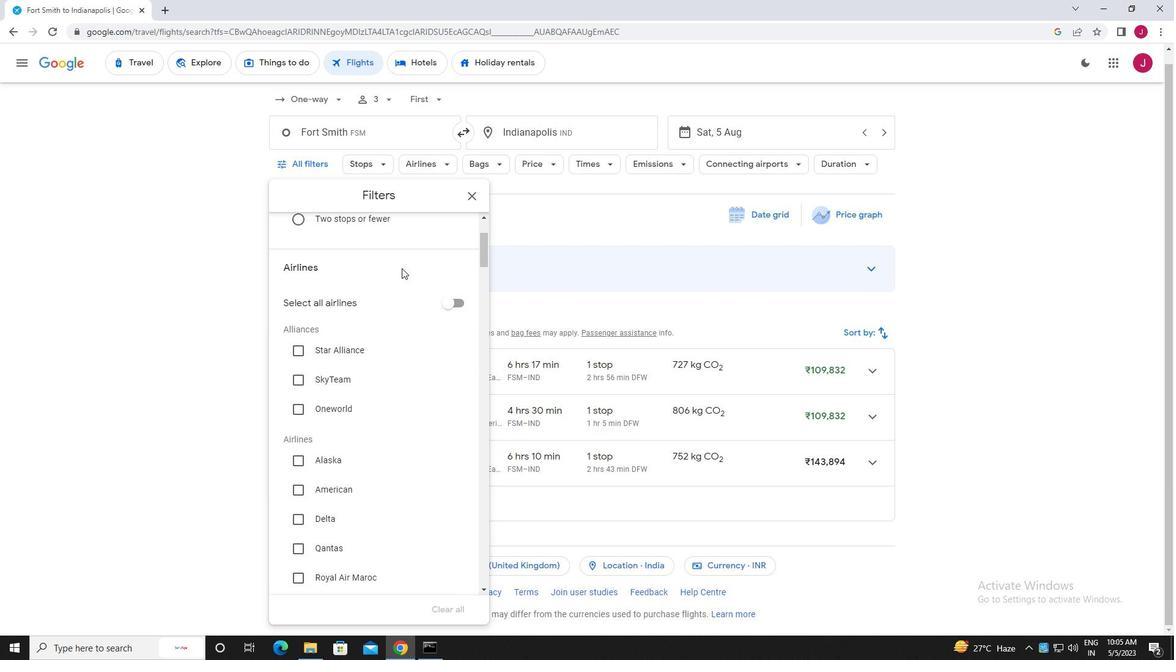 
Action: Mouse moved to (328, 411)
Screenshot: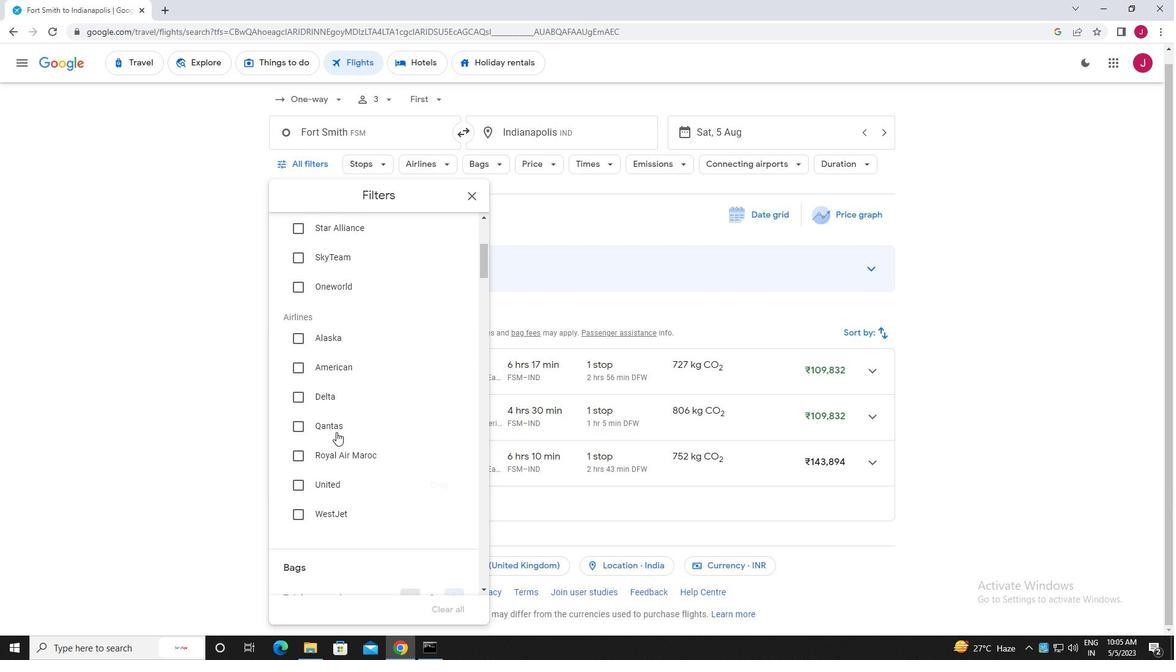 
Action: Mouse scrolled (328, 411) with delta (0, 0)
Screenshot: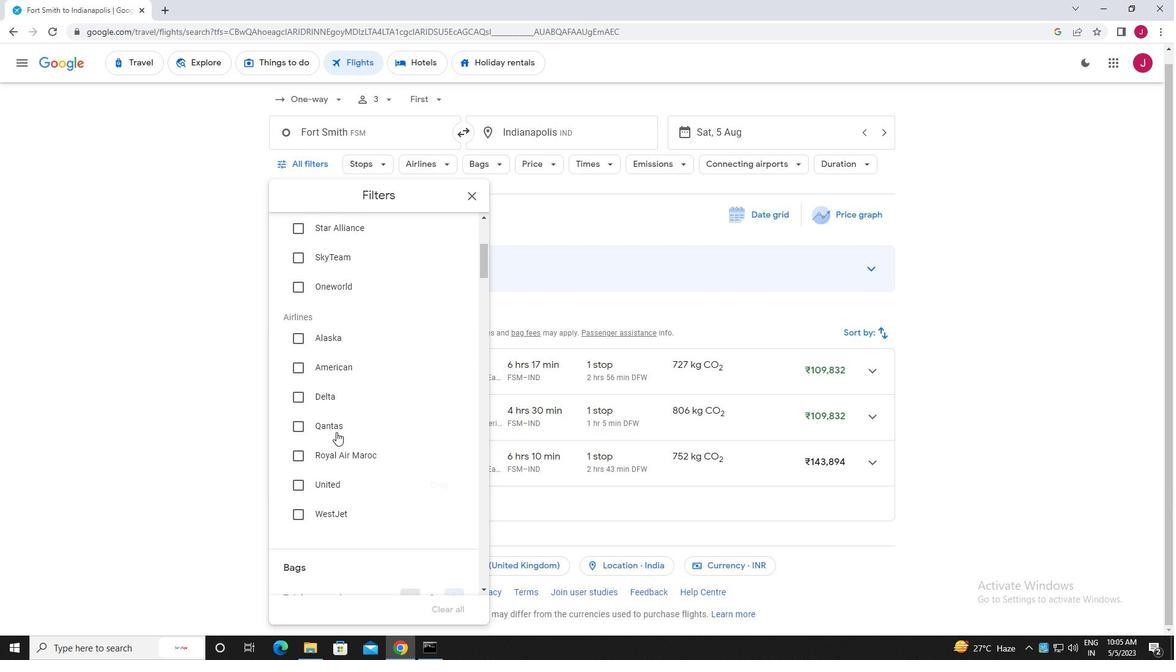 
Action: Mouse moved to (328, 409)
Screenshot: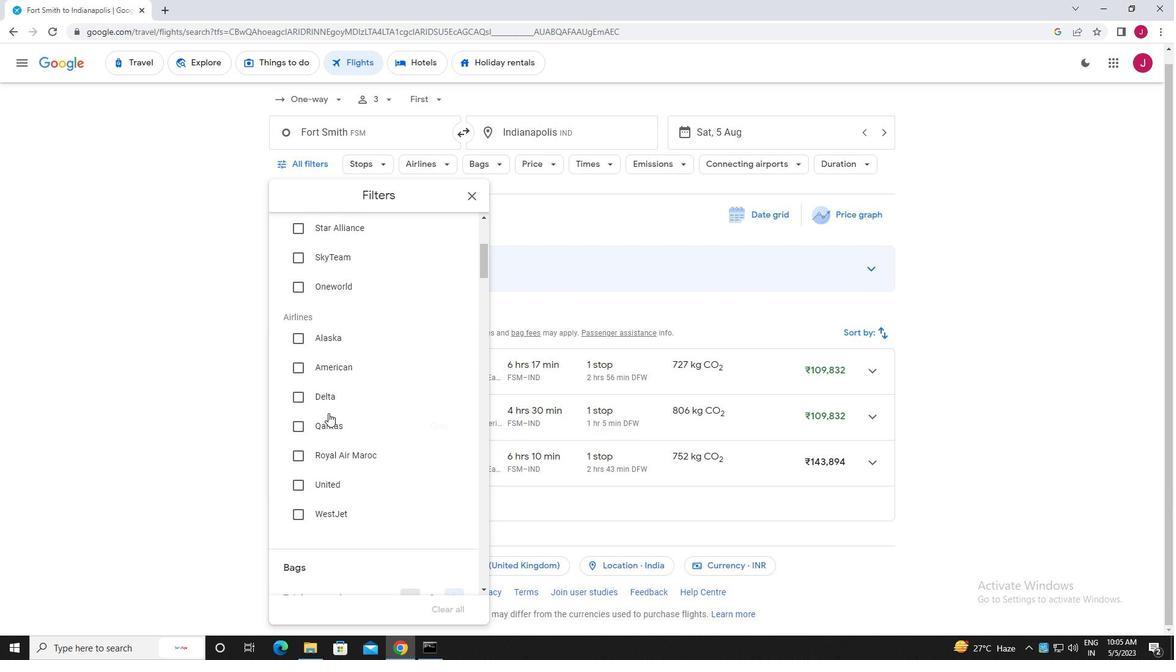 
Action: Mouse scrolled (328, 408) with delta (0, 0)
Screenshot: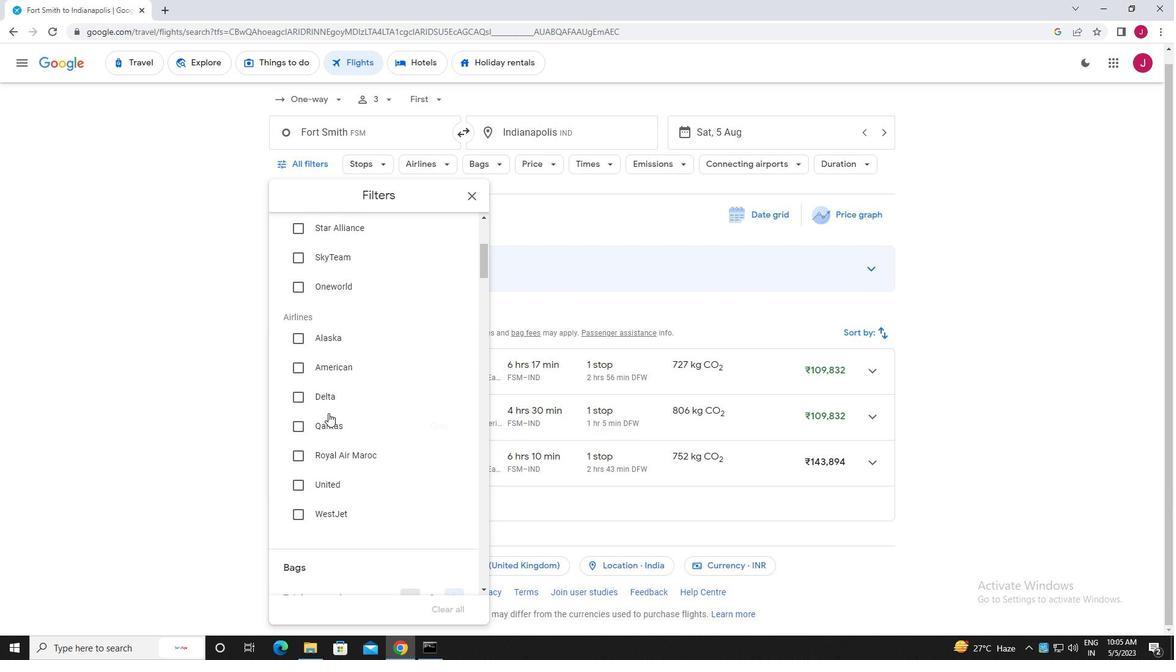 
Action: Mouse moved to (328, 408)
Screenshot: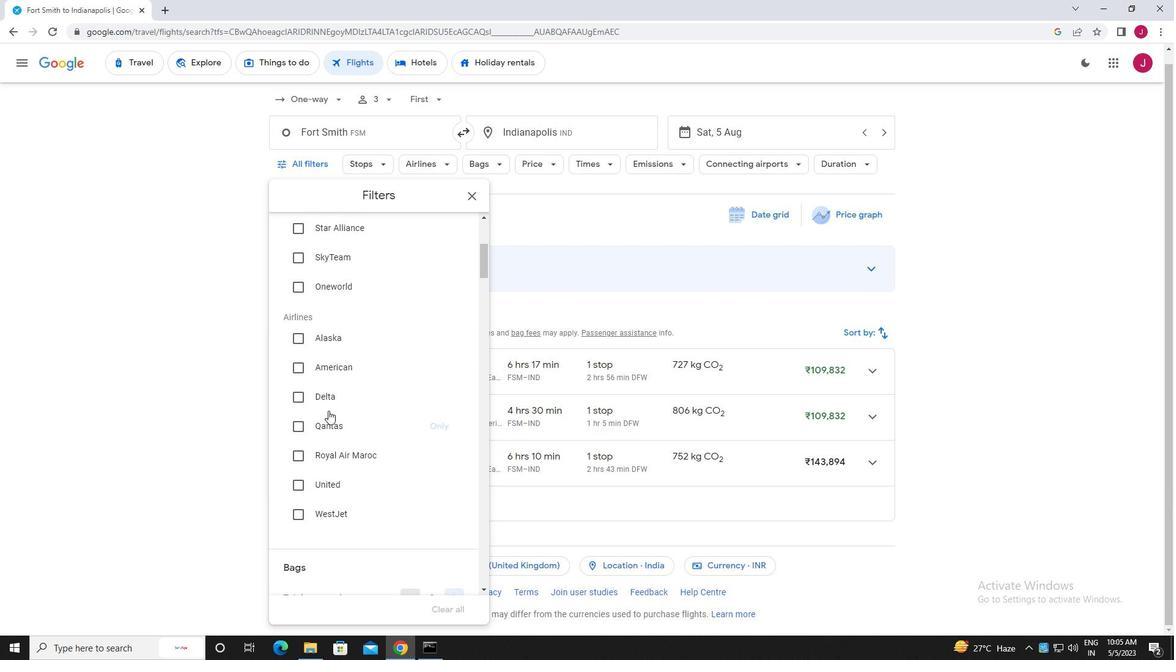 
Action: Mouse scrolled (328, 407) with delta (0, 0)
Screenshot: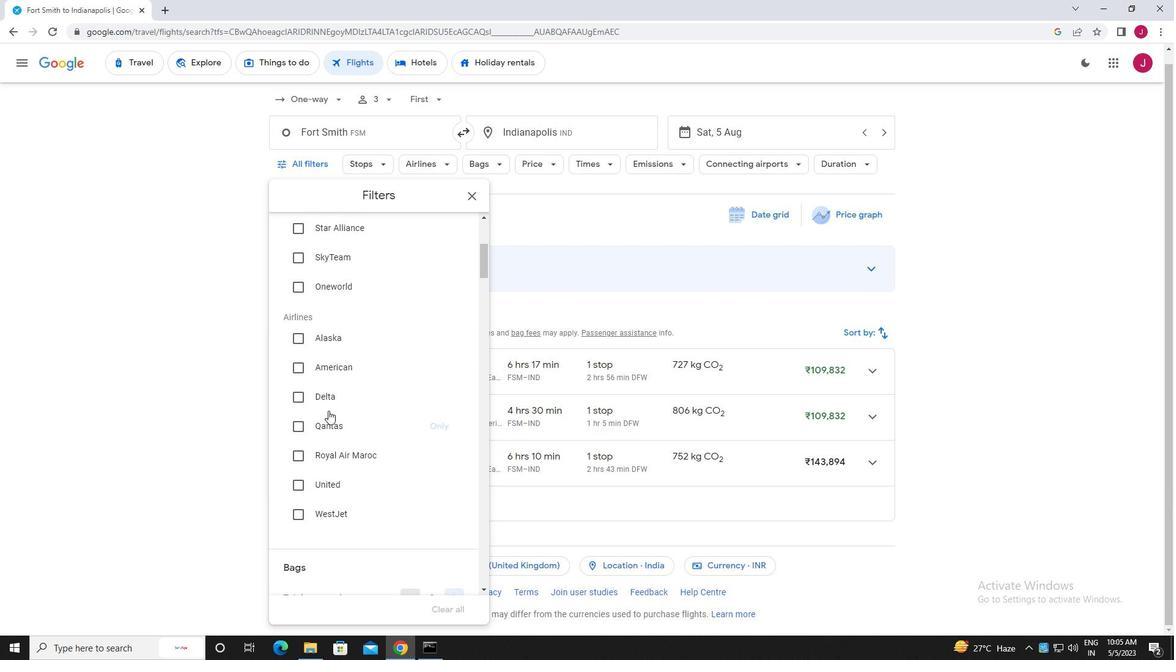 
Action: Mouse moved to (329, 403)
Screenshot: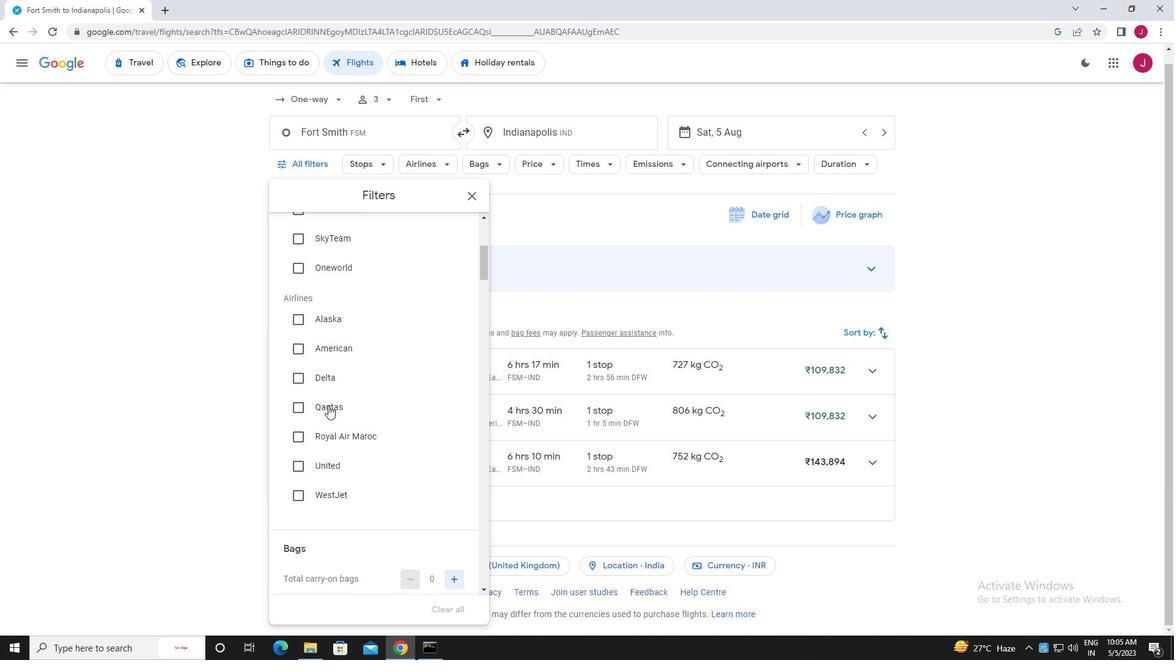 
Action: Mouse scrolled (329, 403) with delta (0, 0)
Screenshot: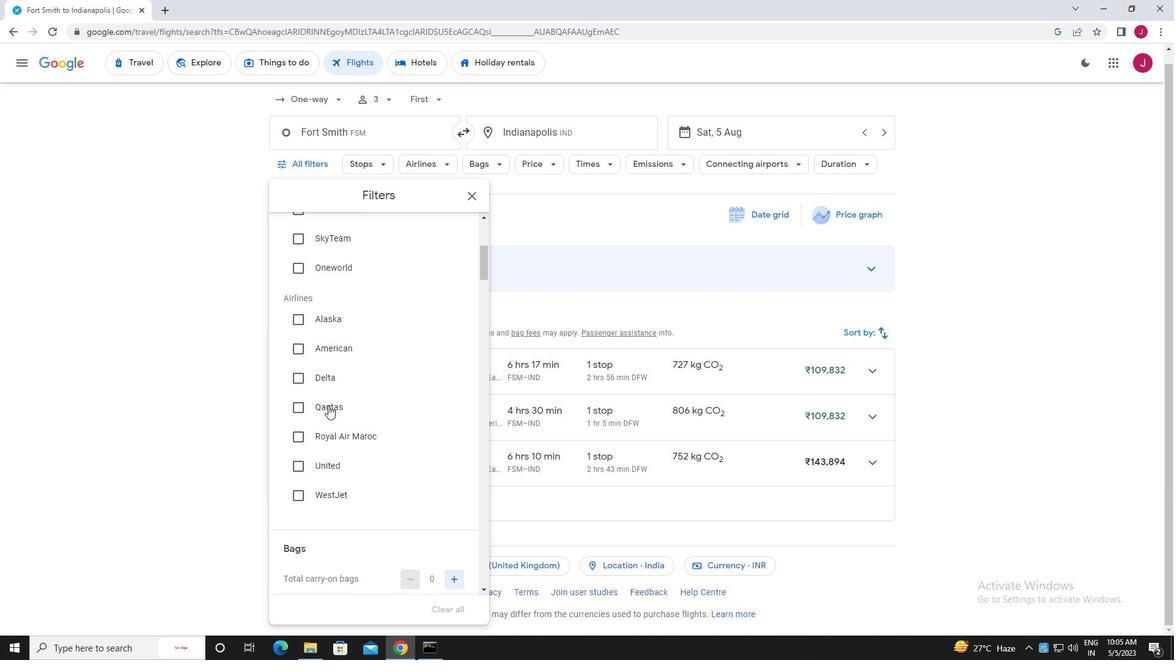 
Action: Mouse moved to (331, 397)
Screenshot: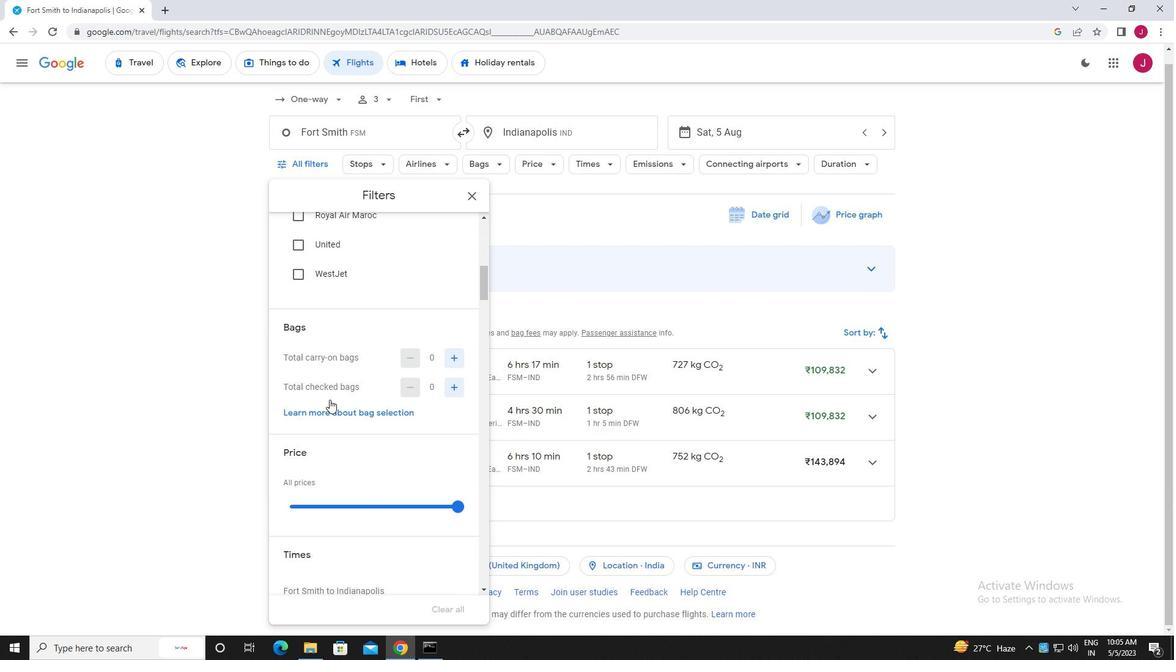 
Action: Mouse scrolled (331, 396) with delta (0, 0)
Screenshot: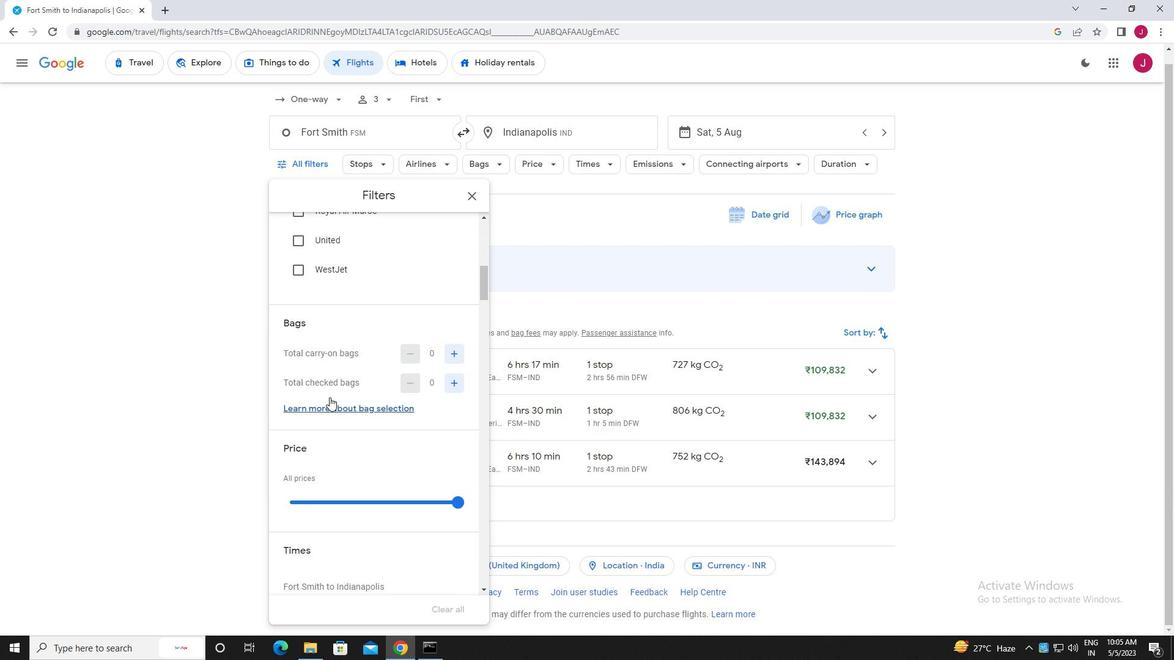 
Action: Mouse scrolled (331, 396) with delta (0, 0)
Screenshot: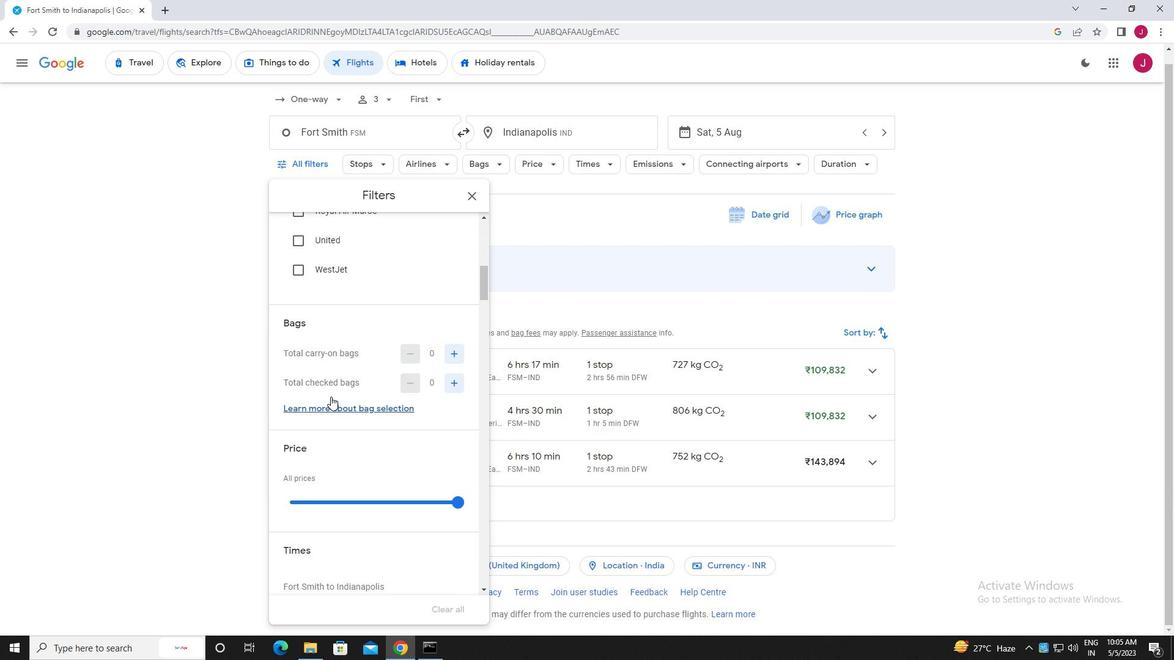 
Action: Mouse moved to (456, 227)
Screenshot: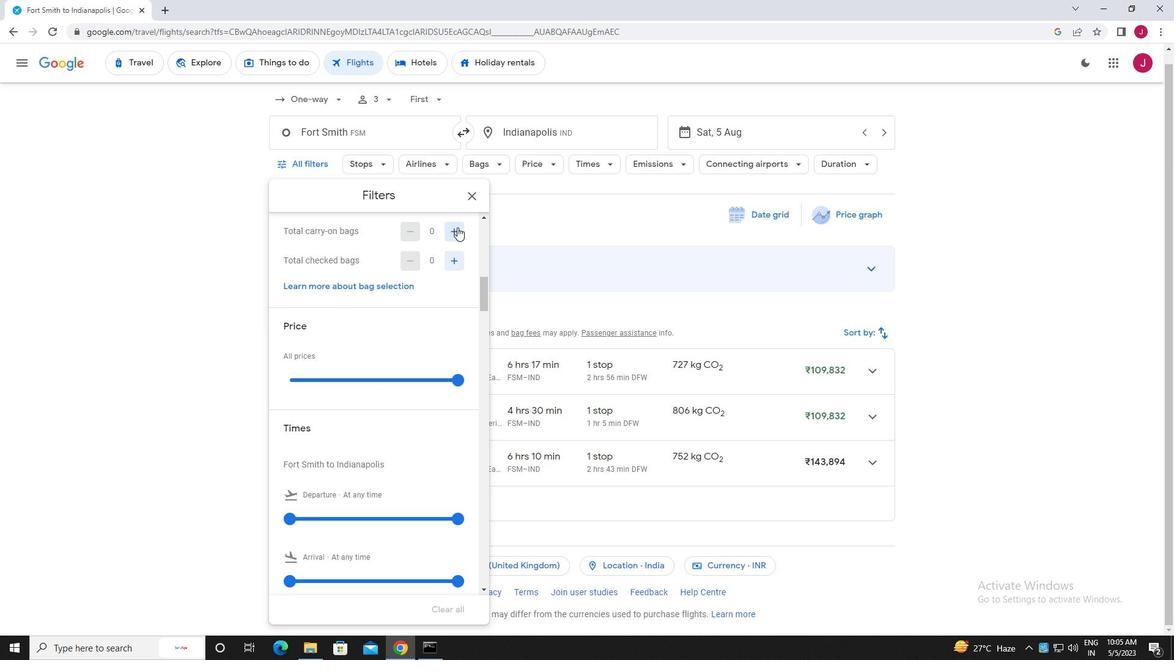 
Action: Mouse pressed left at (456, 227)
Screenshot: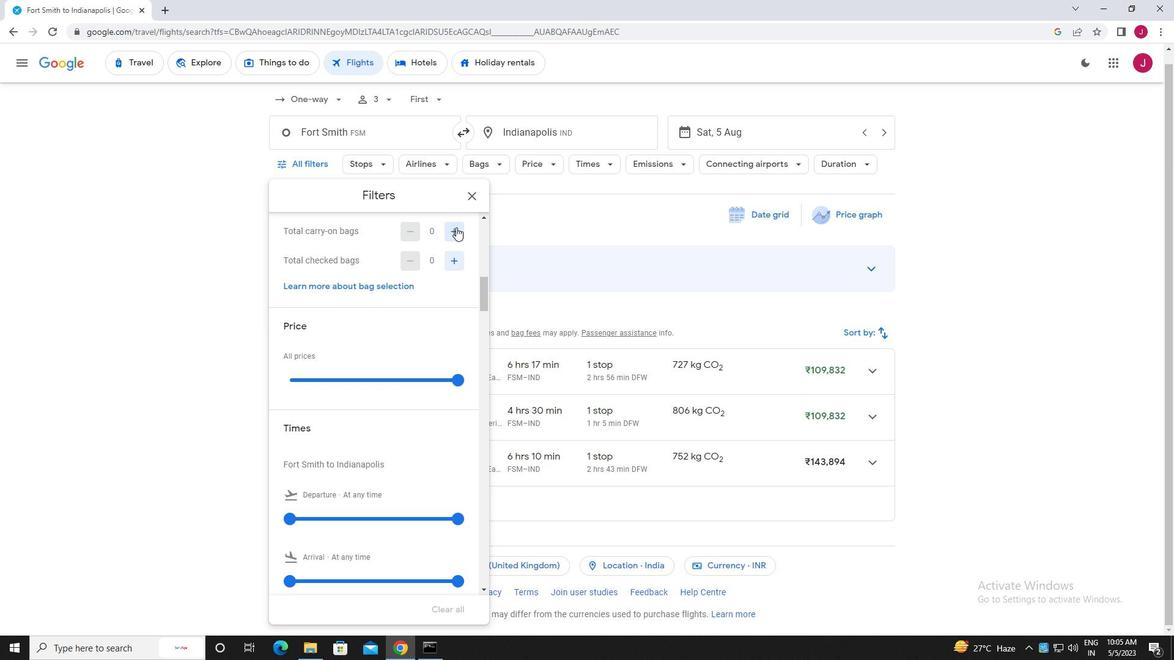 
Action: Mouse moved to (457, 386)
Screenshot: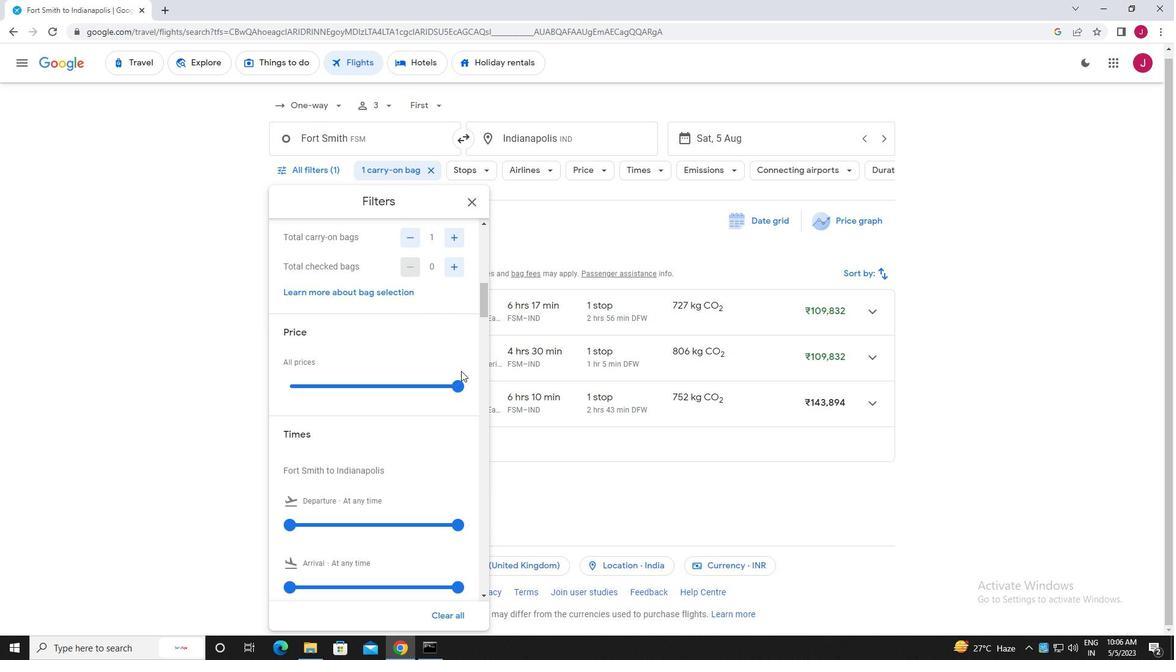 
Action: Mouse pressed left at (457, 386)
Screenshot: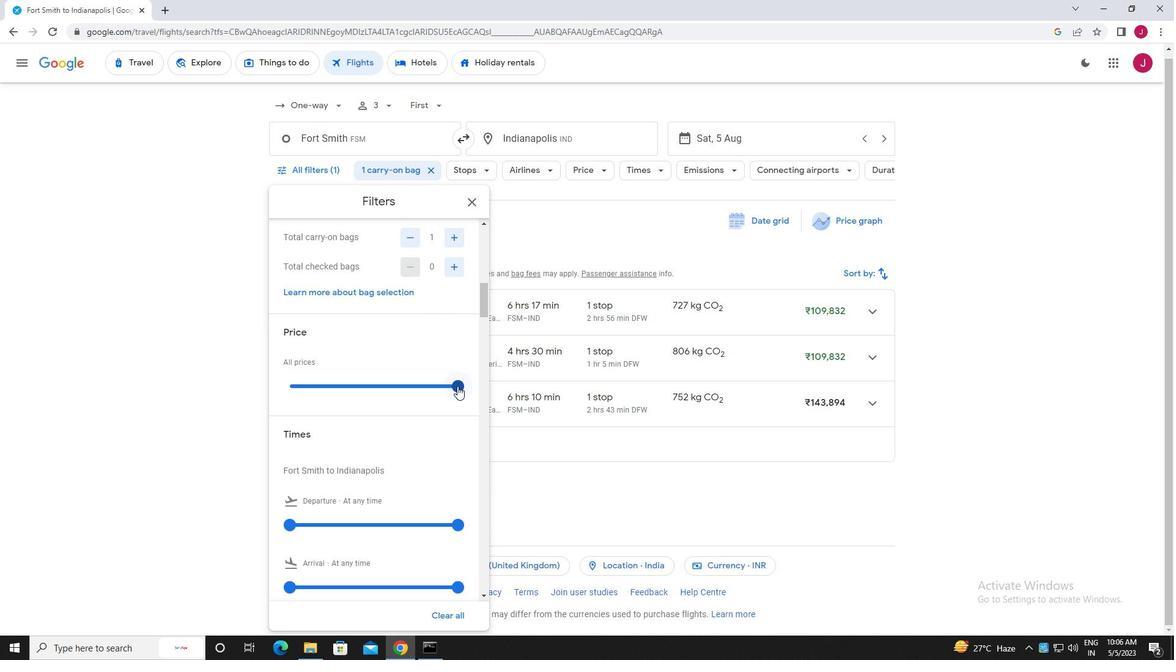 
Action: Mouse moved to (367, 347)
Screenshot: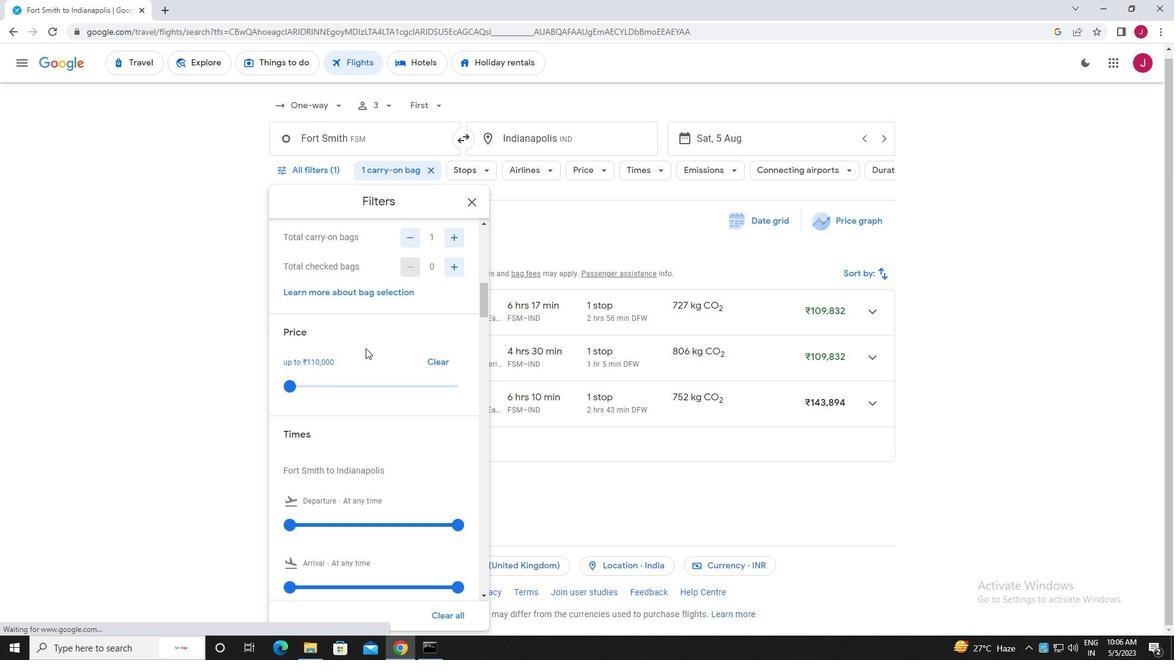 
Action: Mouse scrolled (367, 346) with delta (0, 0)
Screenshot: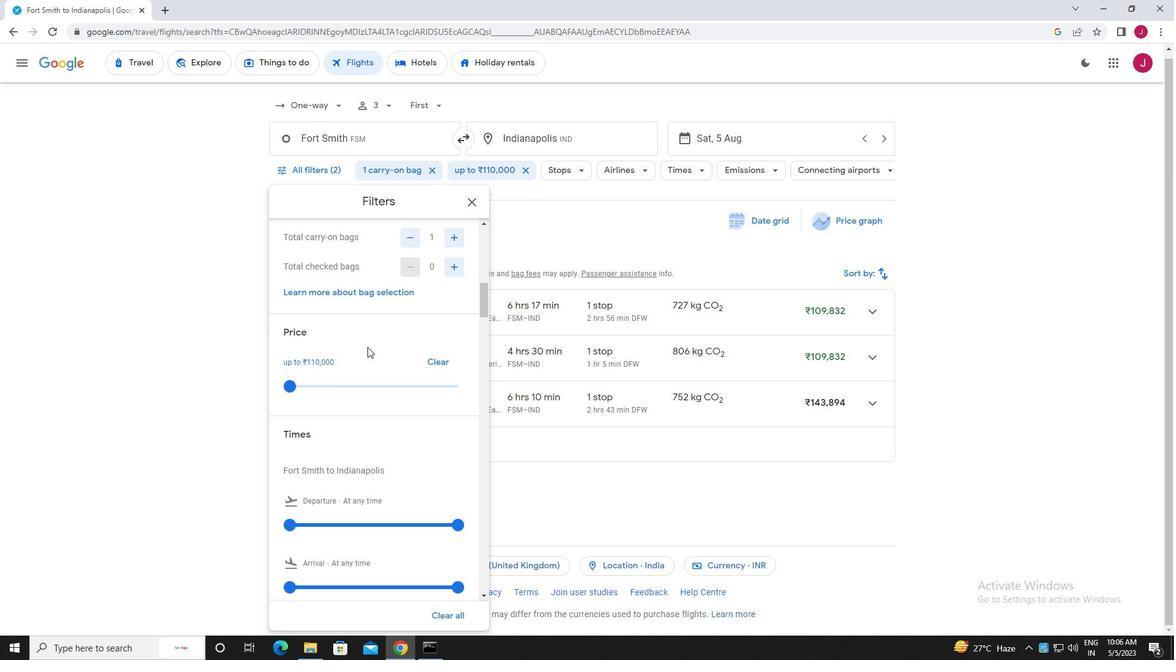 
Action: Mouse scrolled (367, 346) with delta (0, 0)
Screenshot: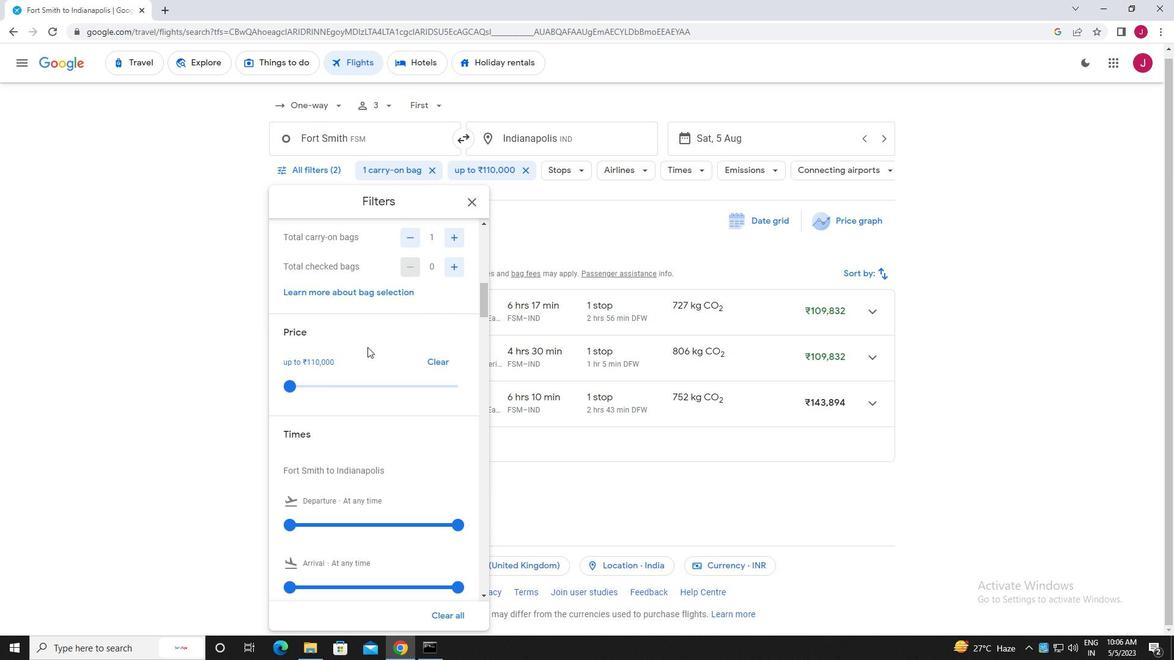 
Action: Mouse scrolled (367, 346) with delta (0, 0)
Screenshot: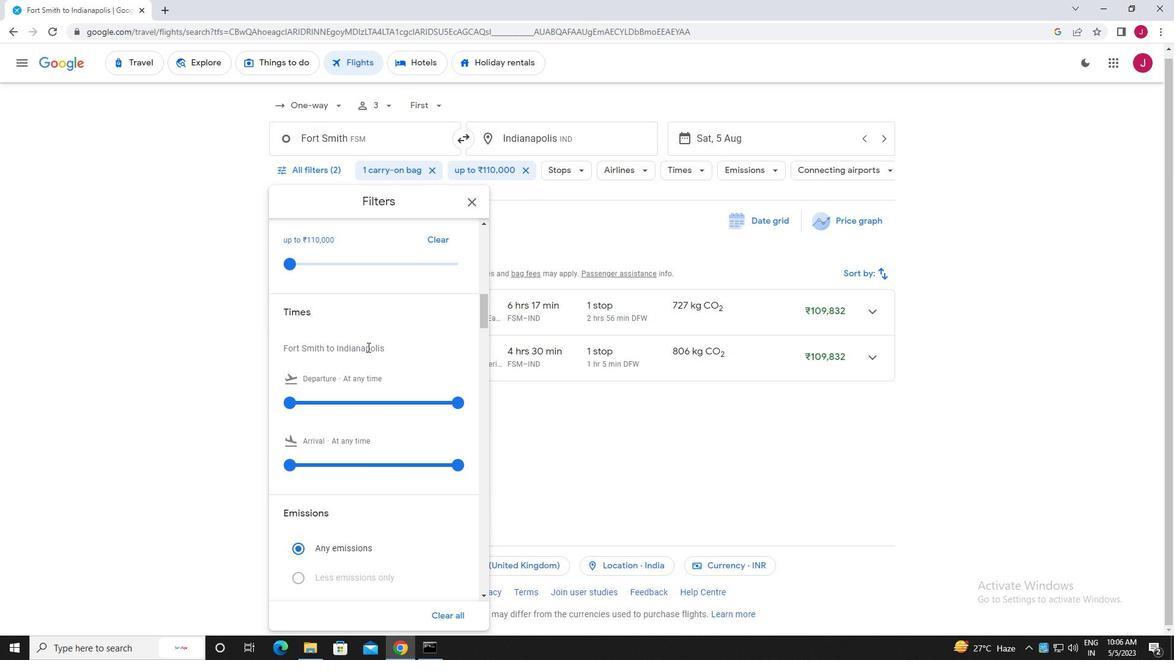 
Action: Mouse scrolled (367, 346) with delta (0, 0)
Screenshot: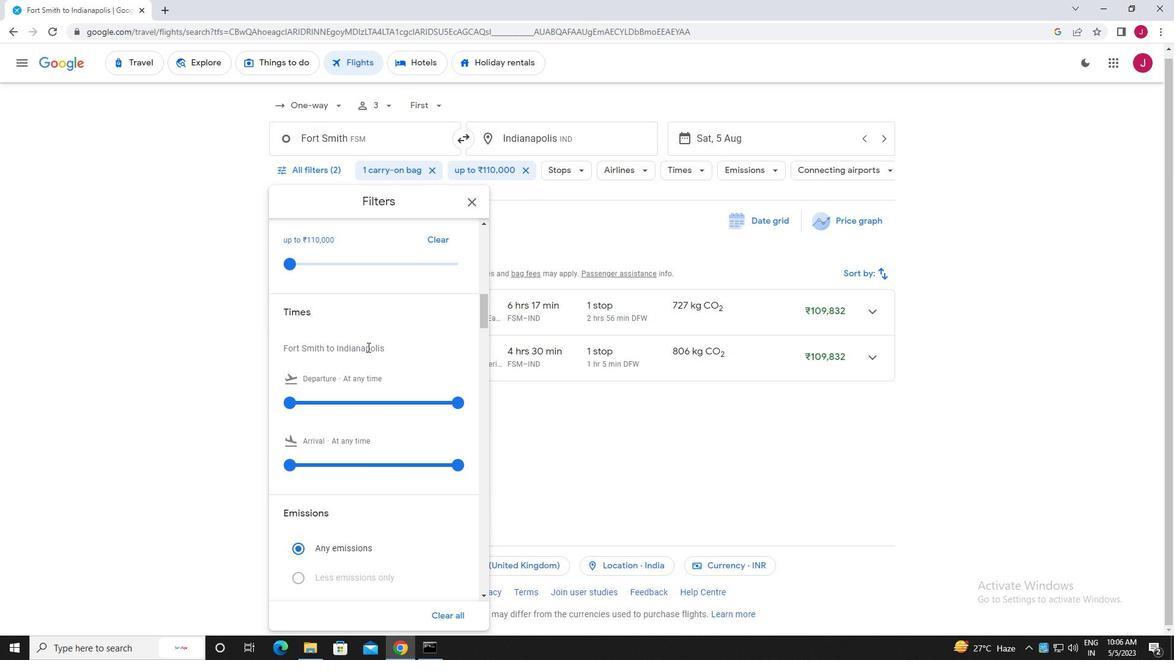 
Action: Mouse moved to (290, 283)
Screenshot: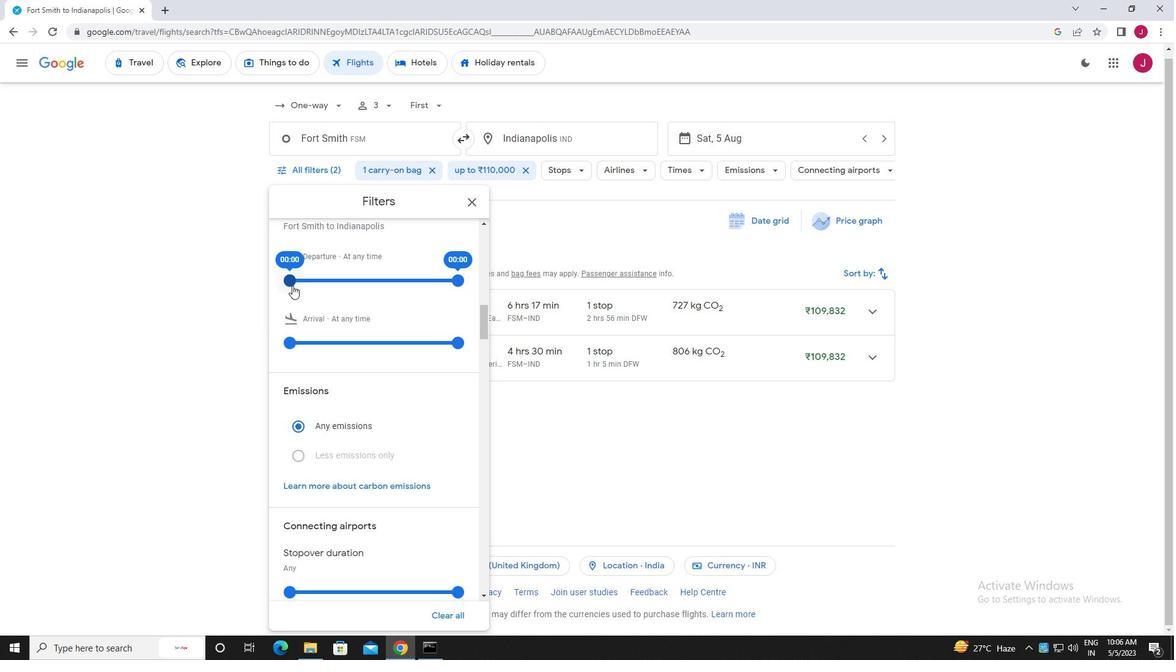 
Action: Mouse pressed left at (290, 283)
Screenshot: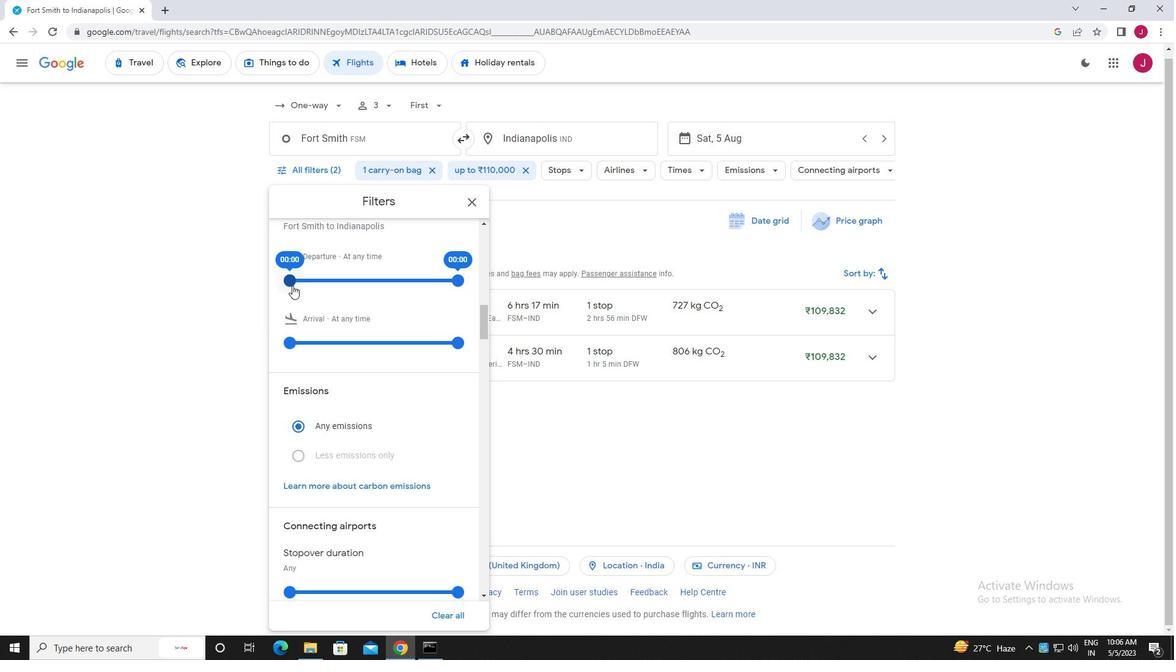 
Action: Mouse moved to (457, 283)
Screenshot: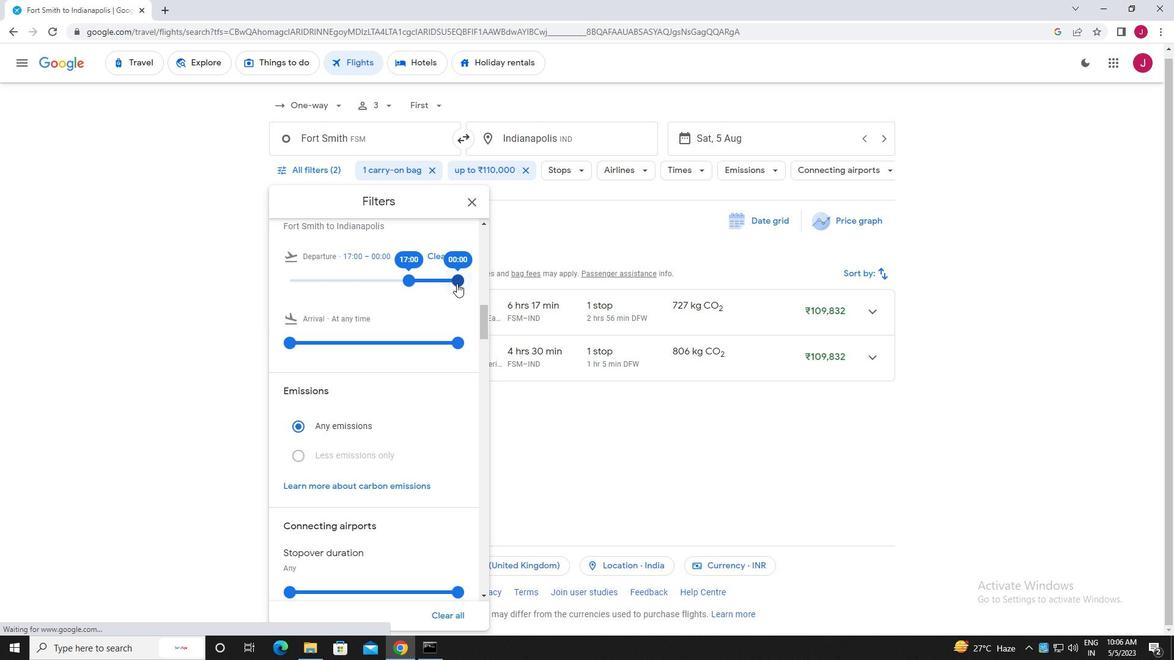 
Action: Mouse pressed left at (457, 283)
Screenshot: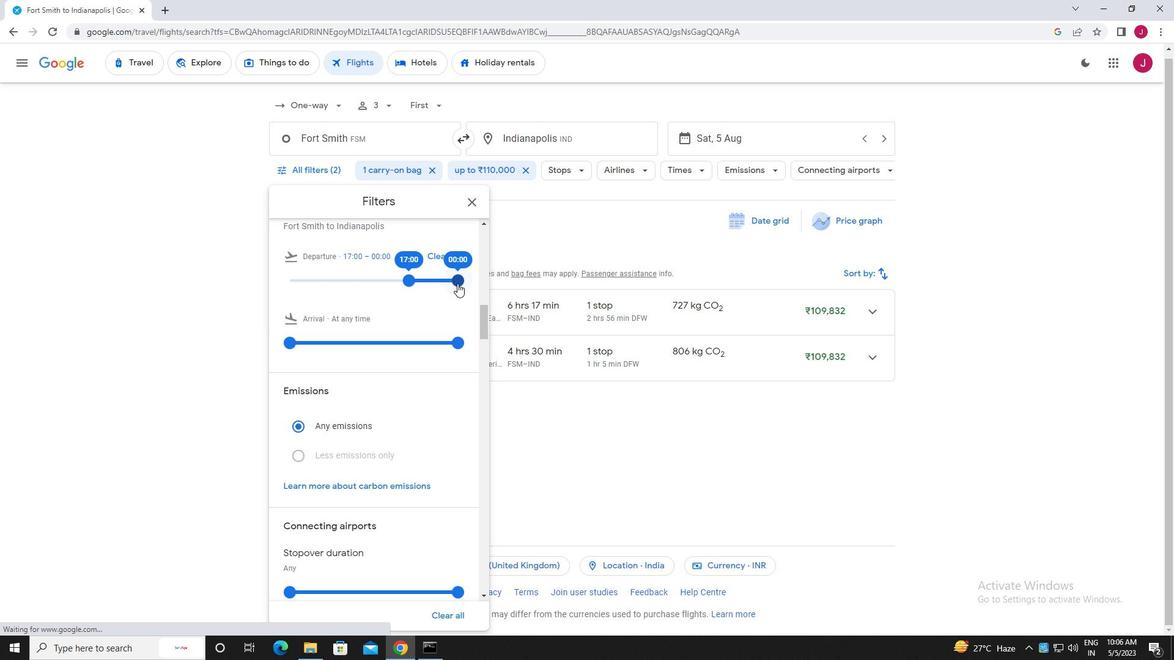 
Action: Mouse moved to (474, 203)
Screenshot: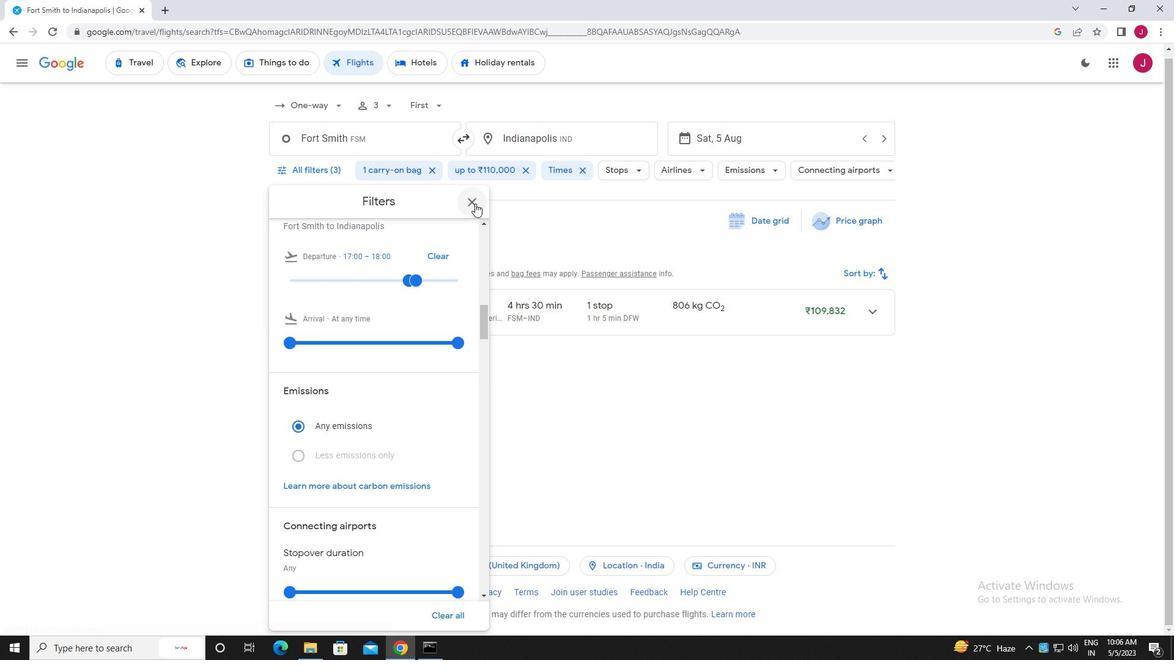 
Action: Mouse pressed left at (474, 203)
Screenshot: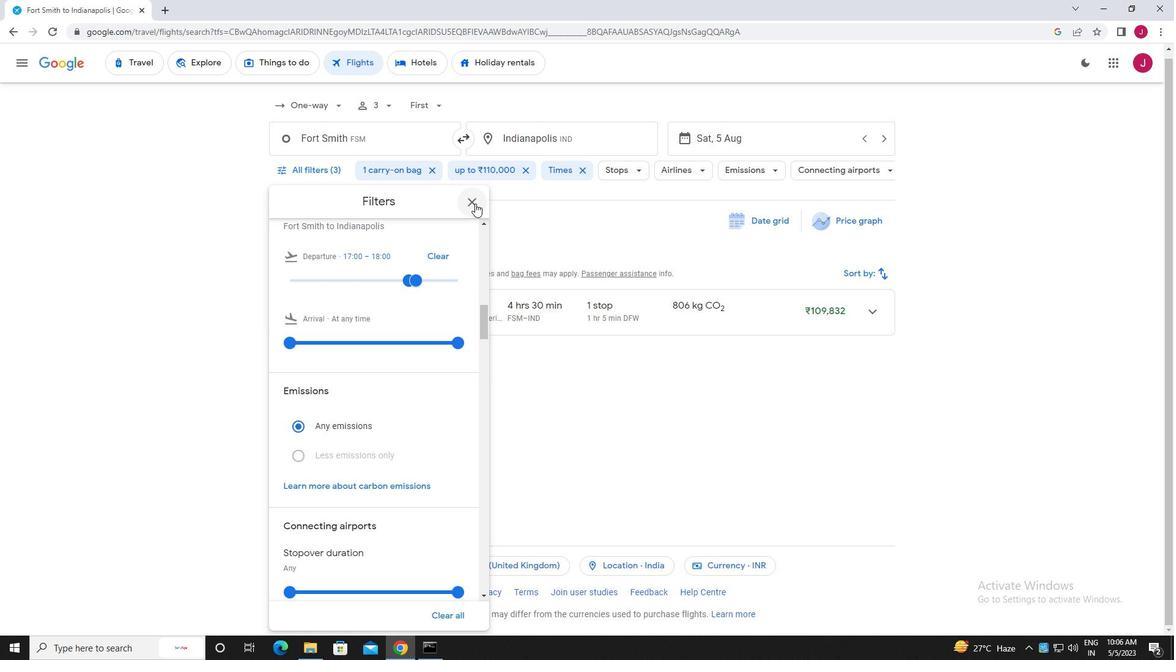 
Action: Mouse moved to (464, 208)
Screenshot: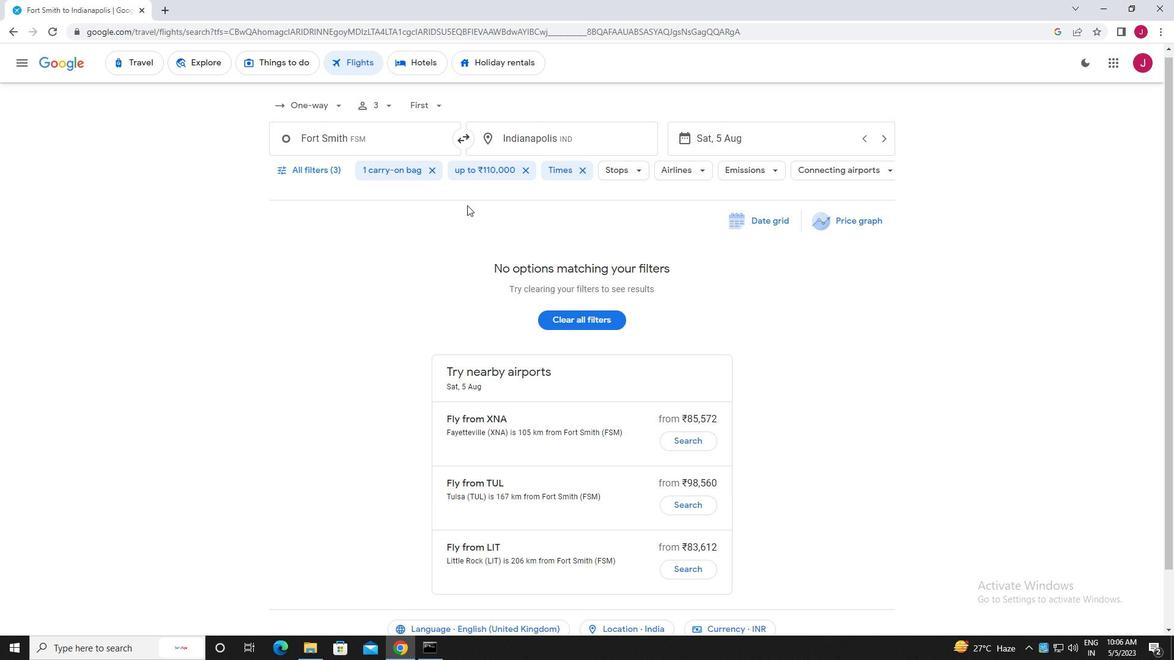 
